 Task: Search one way flight ticket for 1 adult, 5 children, 2 infants in seat and 1 infant on lap in first from Burbank: Hollywood Burbank Airport (was Bob Hope Airport) to Riverton: Central Wyoming Regional Airport (was Riverton Regional) on 5-4-2023. Choice of flights is Singapure airlines. Number of bags: 7 checked bags. Price is upto 55000. Outbound departure time preference is 21:45.
Action: Mouse moved to (284, 252)
Screenshot: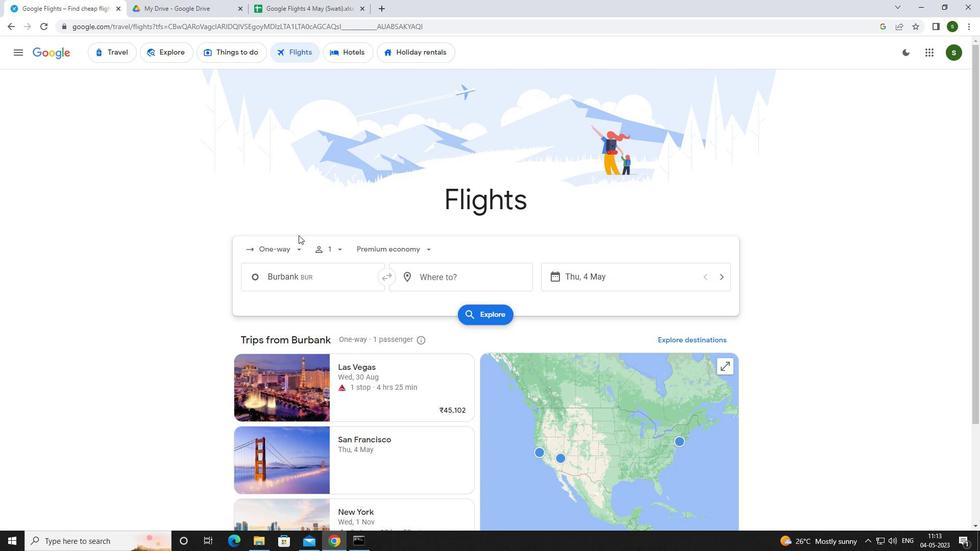 
Action: Mouse pressed left at (284, 252)
Screenshot: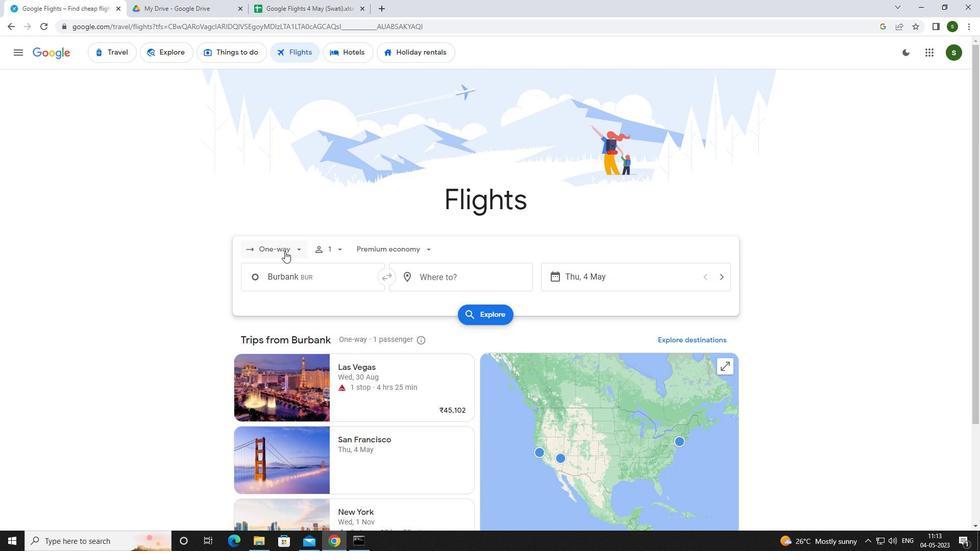 
Action: Mouse moved to (288, 297)
Screenshot: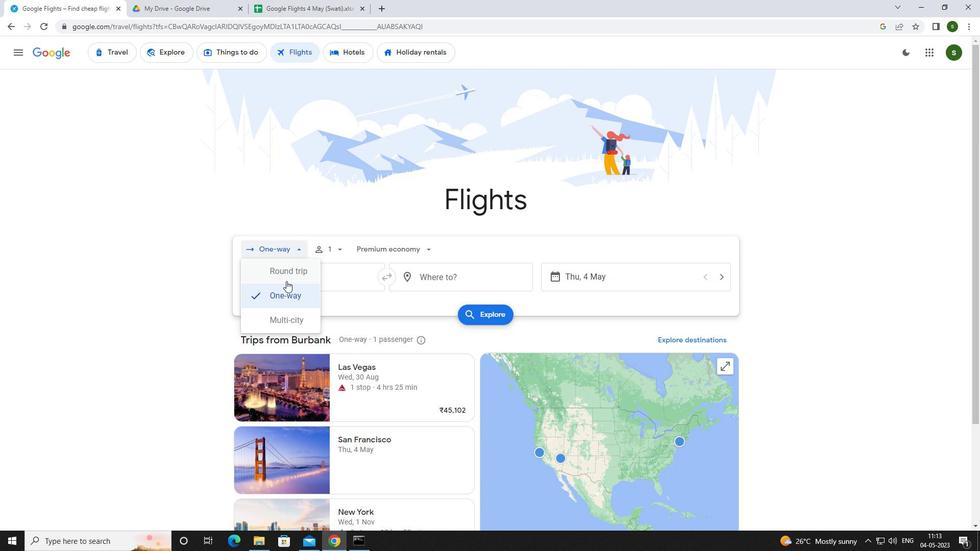 
Action: Mouse pressed left at (288, 297)
Screenshot: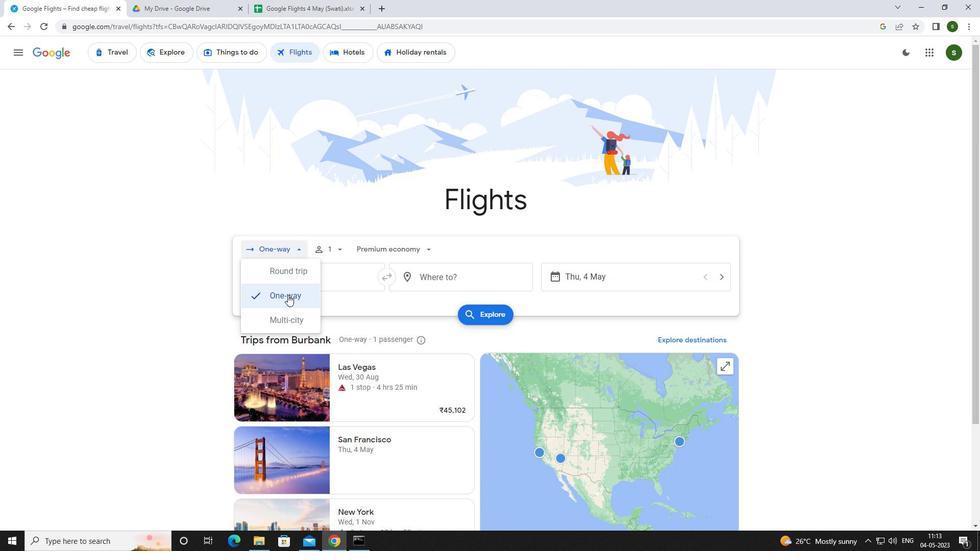 
Action: Mouse moved to (332, 249)
Screenshot: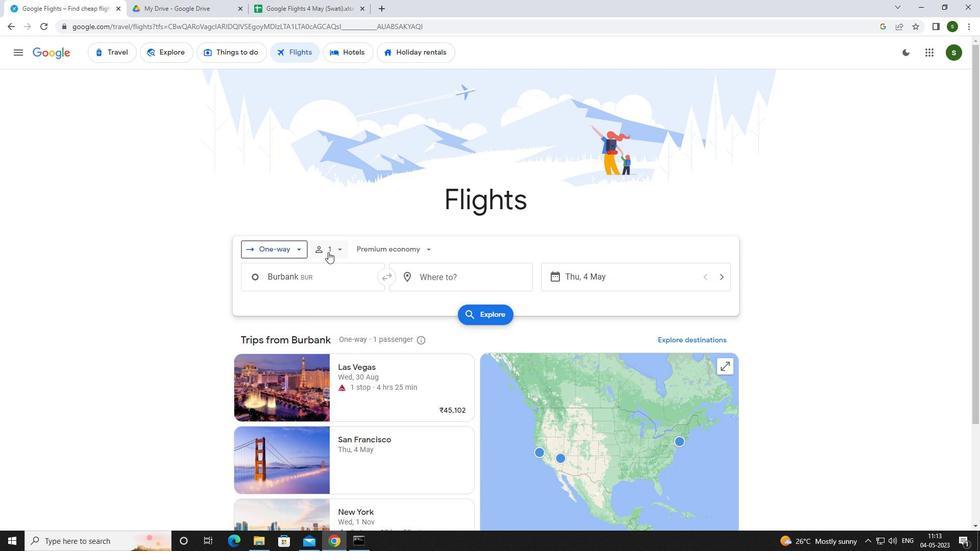 
Action: Mouse pressed left at (332, 249)
Screenshot: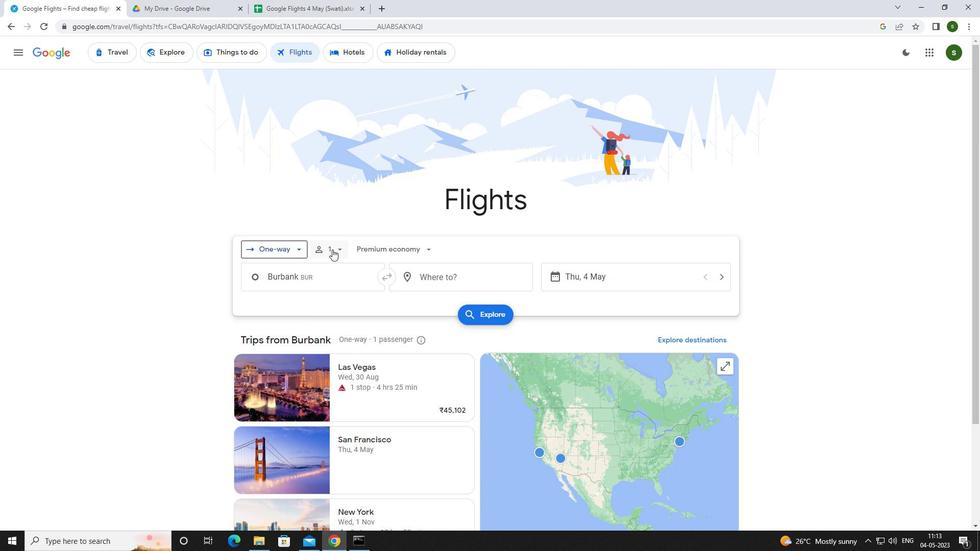 
Action: Mouse moved to (422, 301)
Screenshot: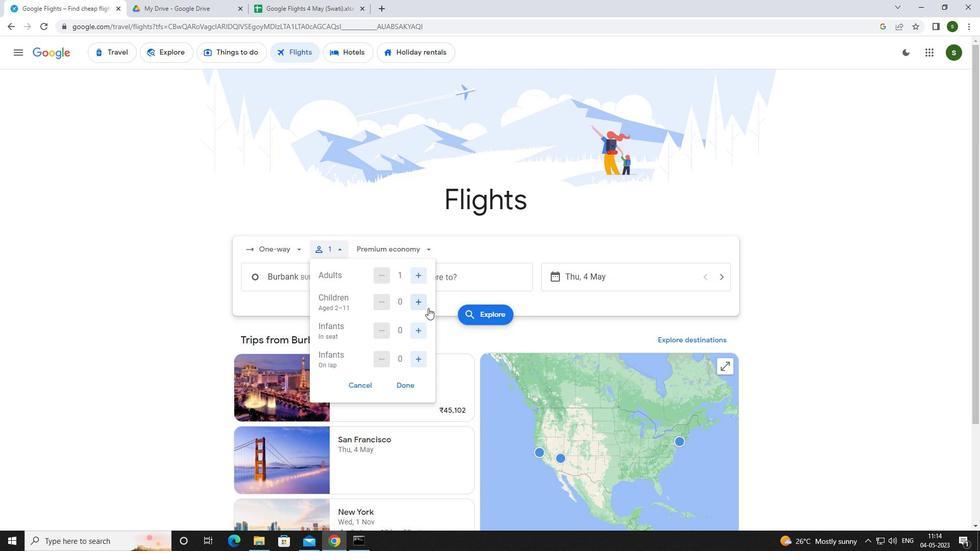 
Action: Mouse pressed left at (422, 301)
Screenshot: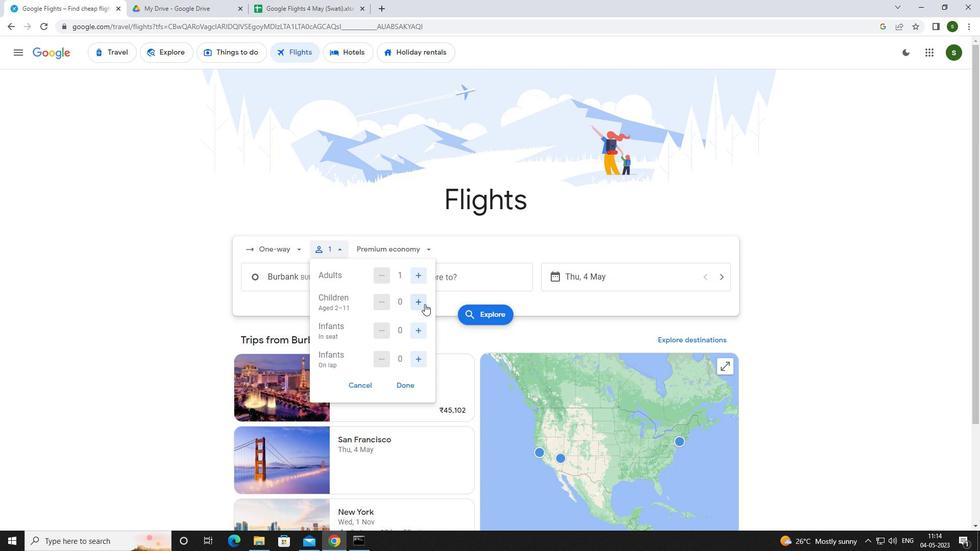 
Action: Mouse pressed left at (422, 301)
Screenshot: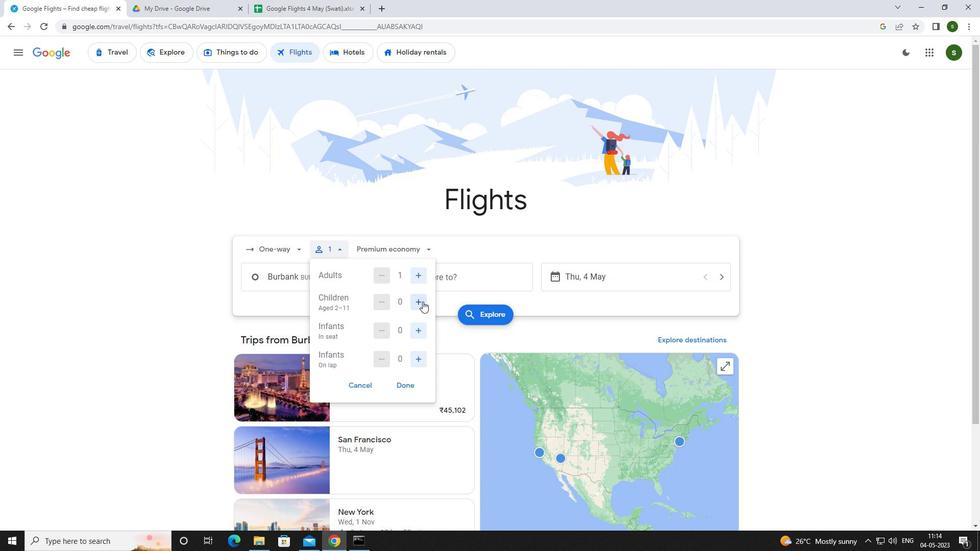 
Action: Mouse pressed left at (422, 301)
Screenshot: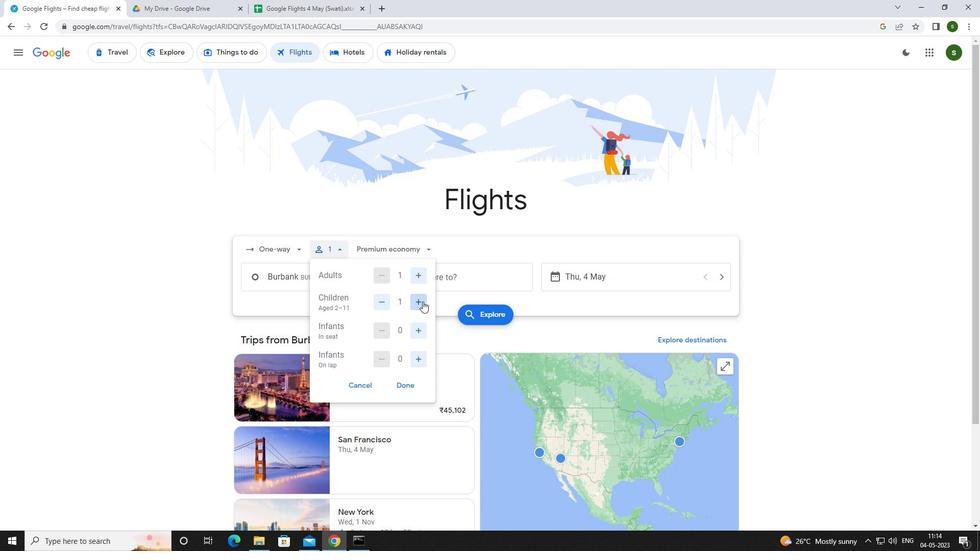 
Action: Mouse pressed left at (422, 301)
Screenshot: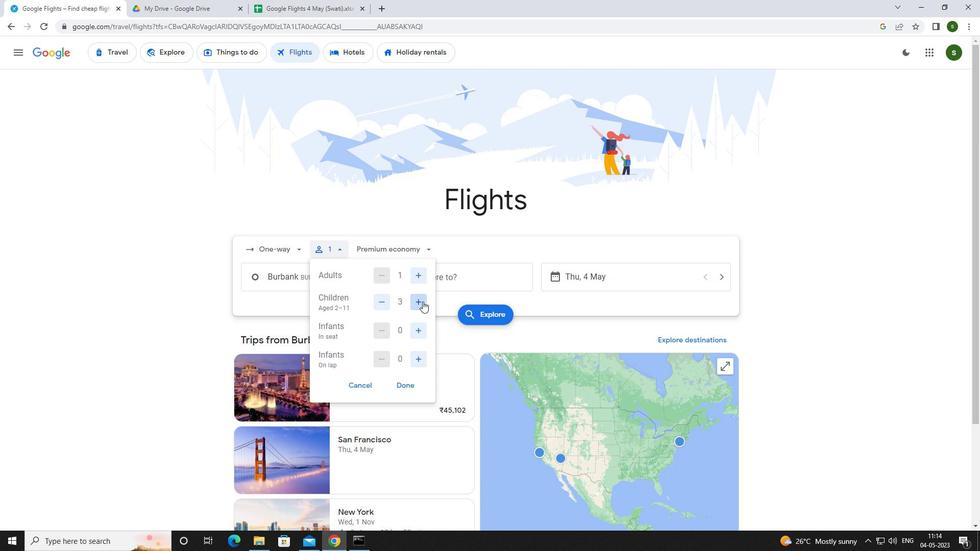
Action: Mouse pressed left at (422, 301)
Screenshot: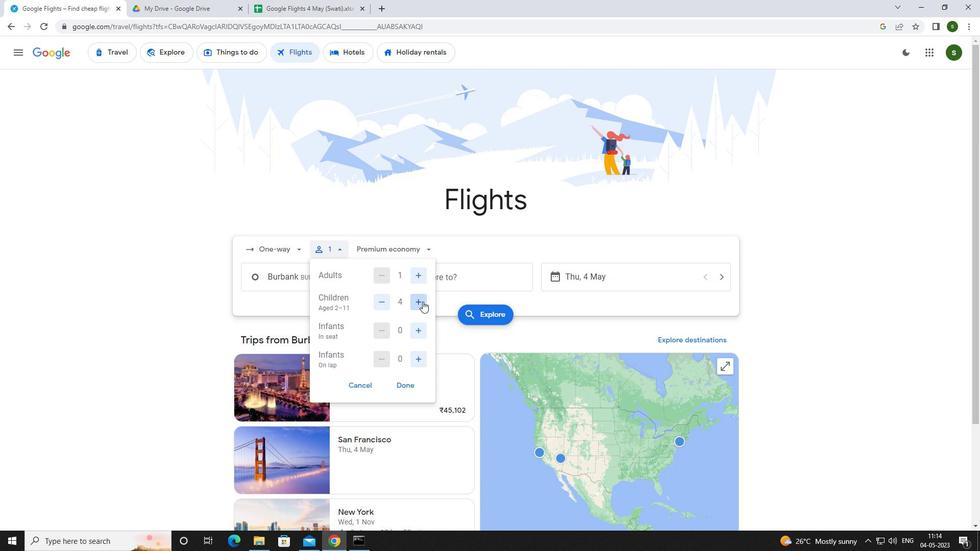 
Action: Mouse moved to (417, 328)
Screenshot: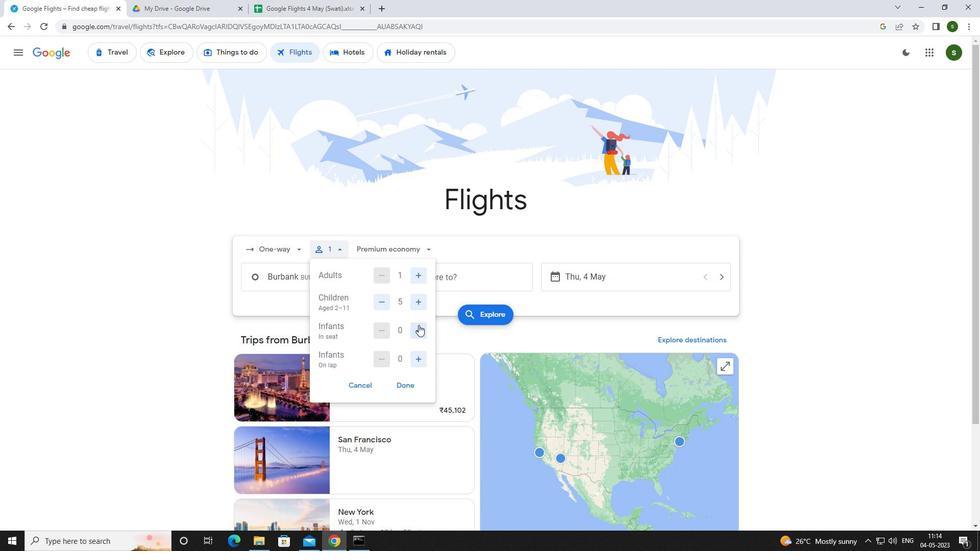 
Action: Mouse pressed left at (417, 328)
Screenshot: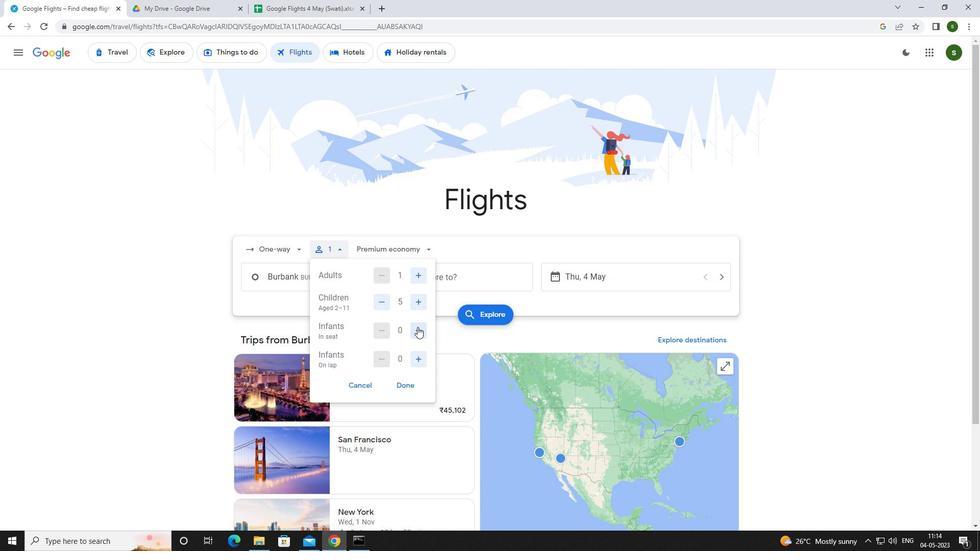
Action: Mouse moved to (418, 363)
Screenshot: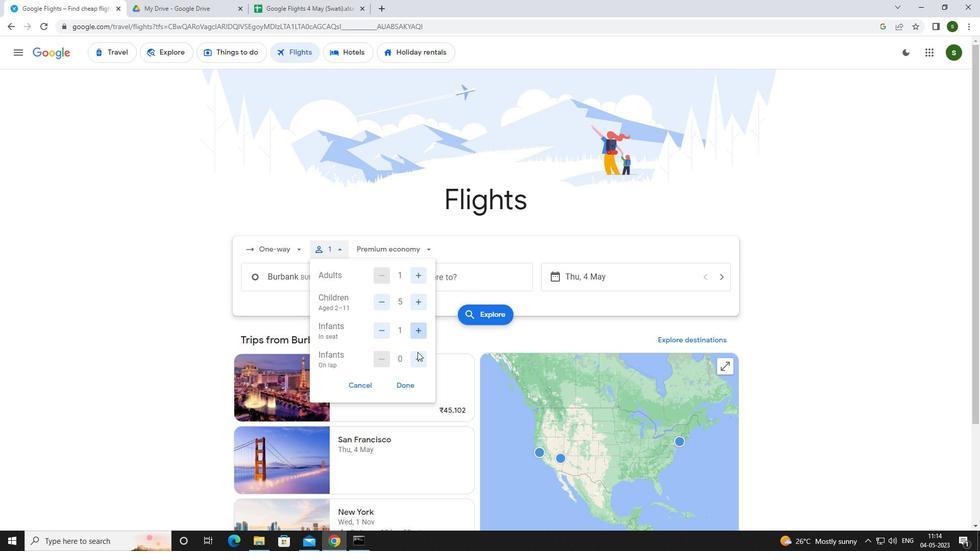 
Action: Mouse pressed left at (418, 363)
Screenshot: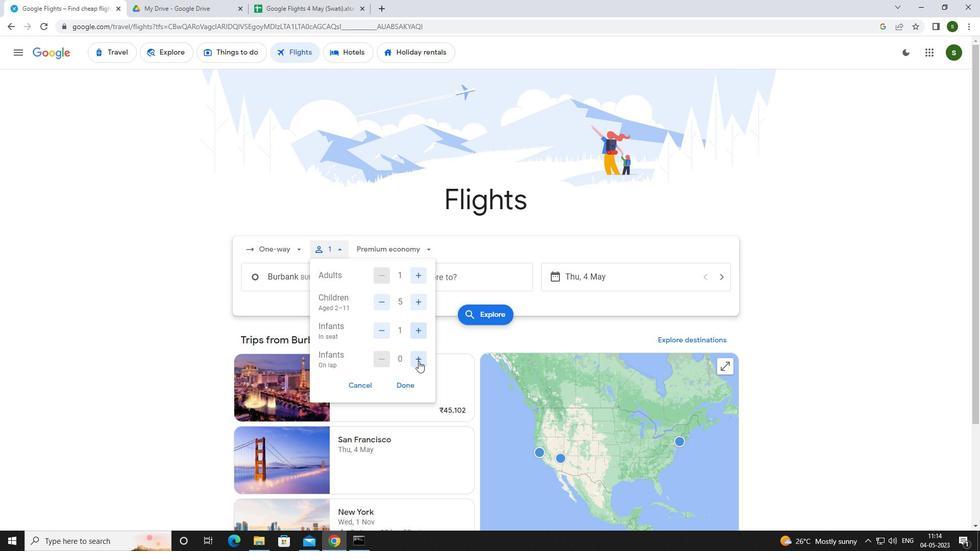 
Action: Mouse moved to (416, 251)
Screenshot: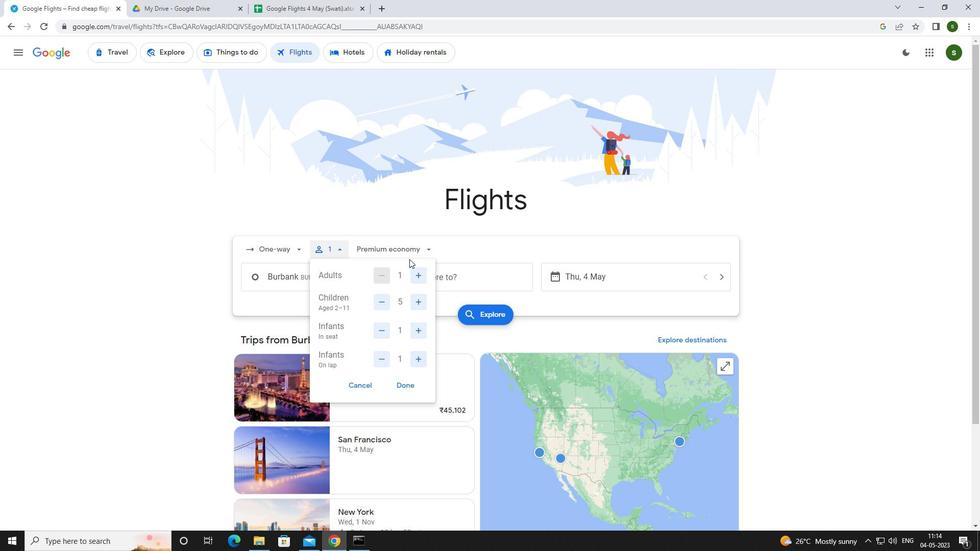 
Action: Mouse pressed left at (416, 251)
Screenshot: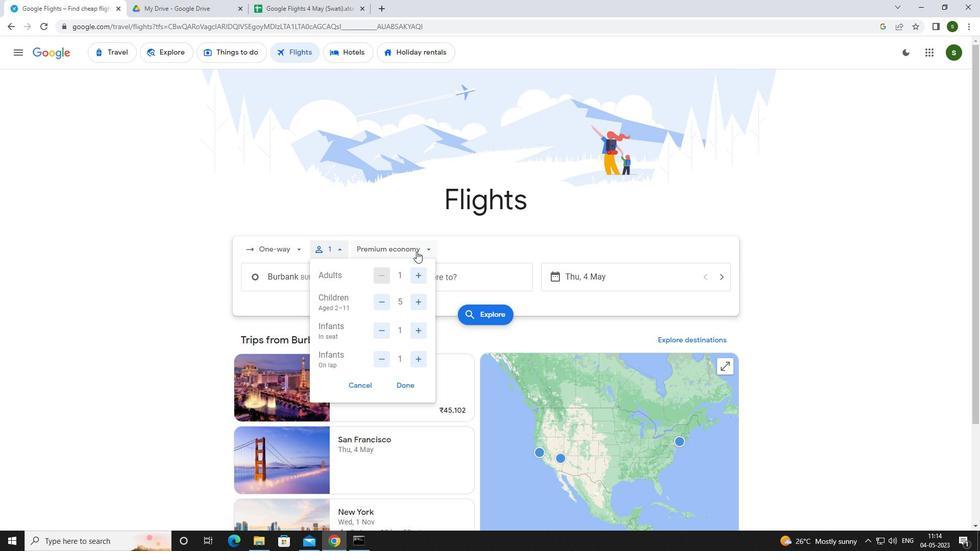 
Action: Mouse moved to (390, 347)
Screenshot: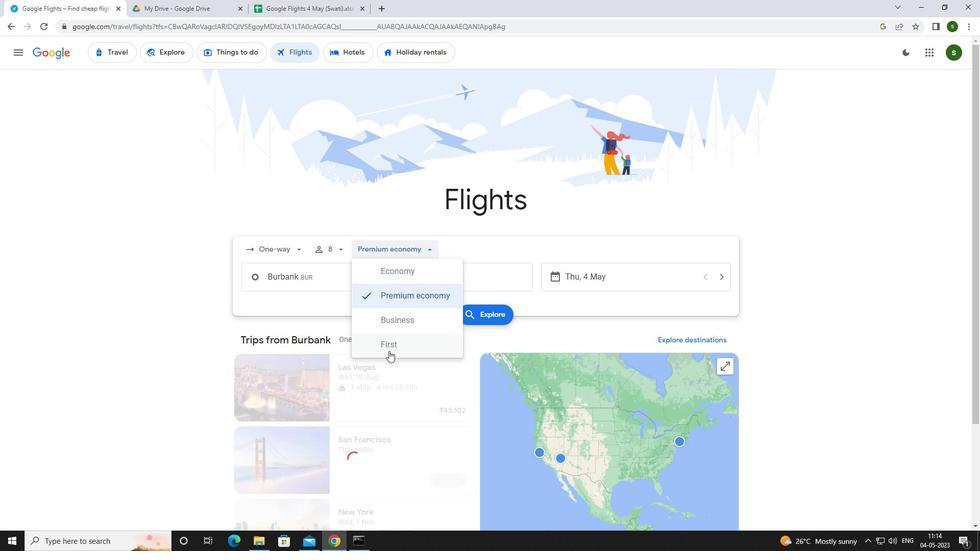 
Action: Mouse pressed left at (390, 347)
Screenshot: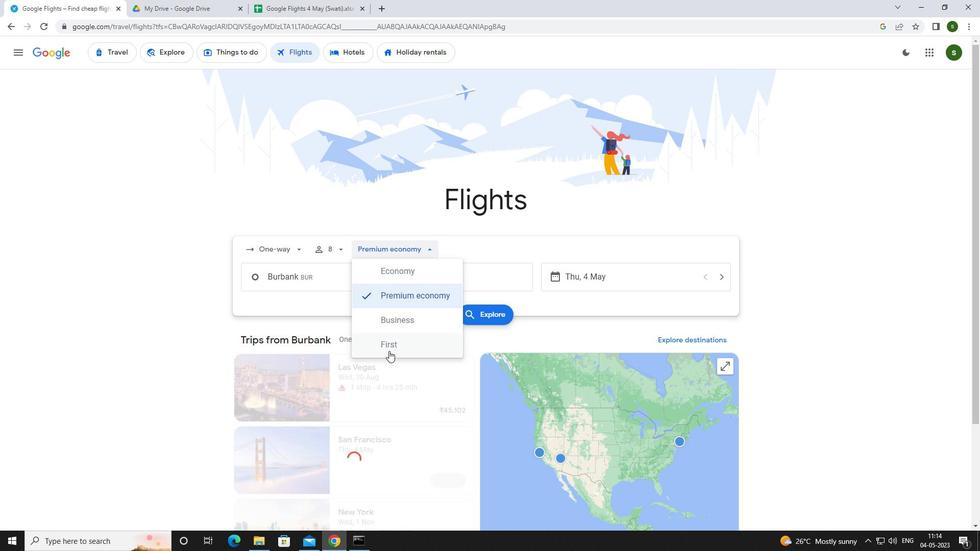 
Action: Mouse moved to (327, 281)
Screenshot: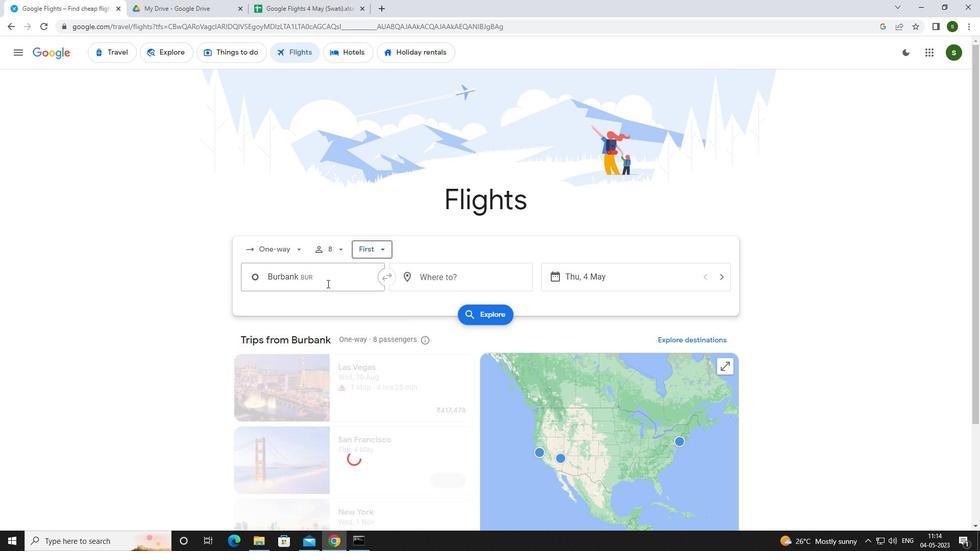 
Action: Mouse pressed left at (327, 281)
Screenshot: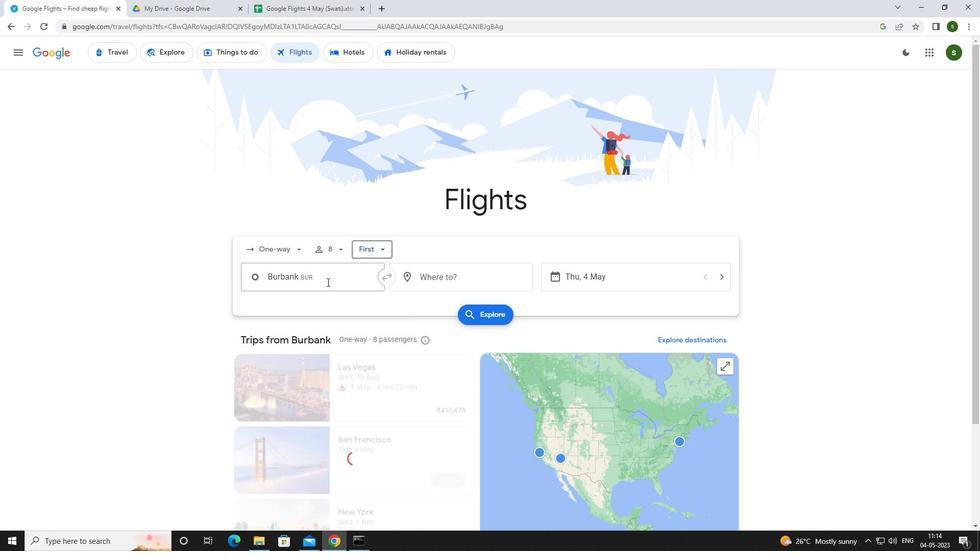 
Action: Mouse moved to (330, 279)
Screenshot: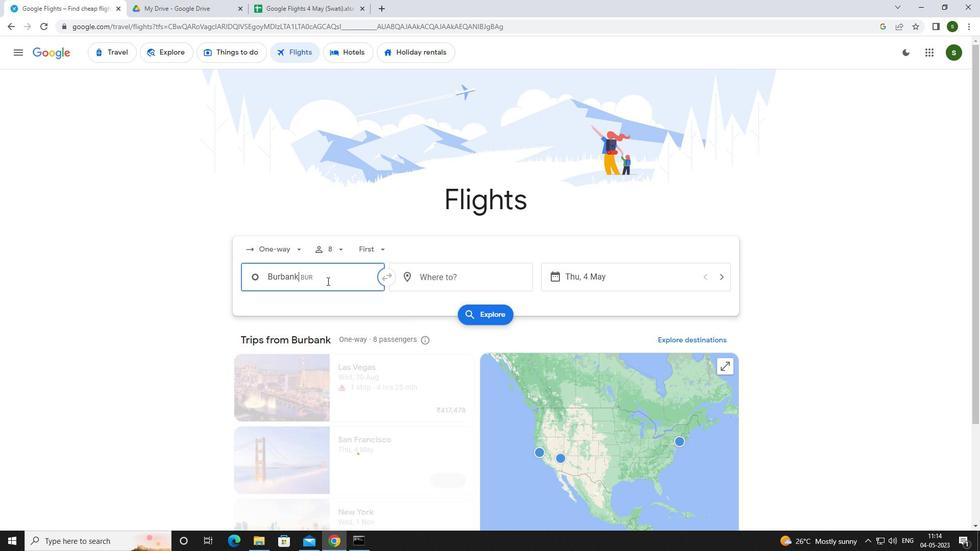
Action: Key pressed <Key.caps_lock>b<Key.caps_lock>urbak
Screenshot: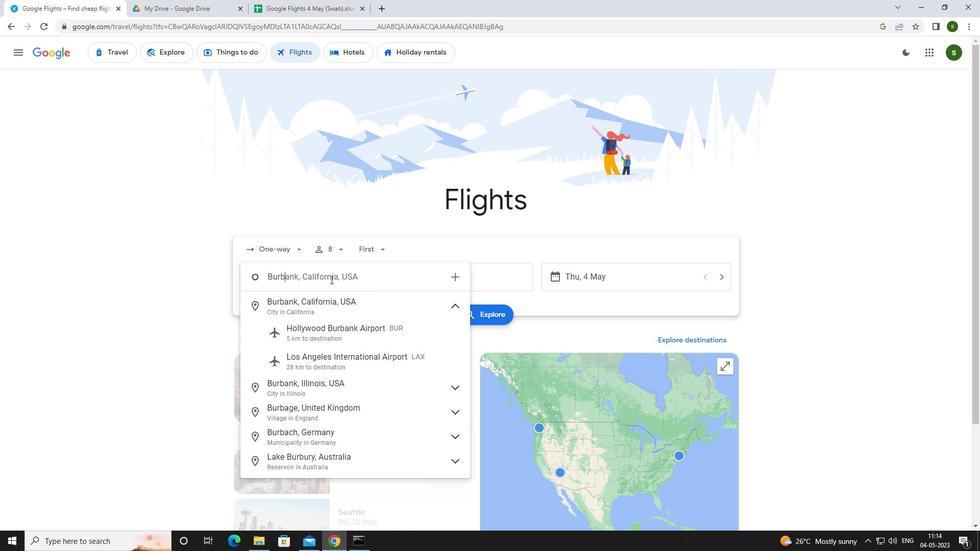 
Action: Mouse moved to (335, 324)
Screenshot: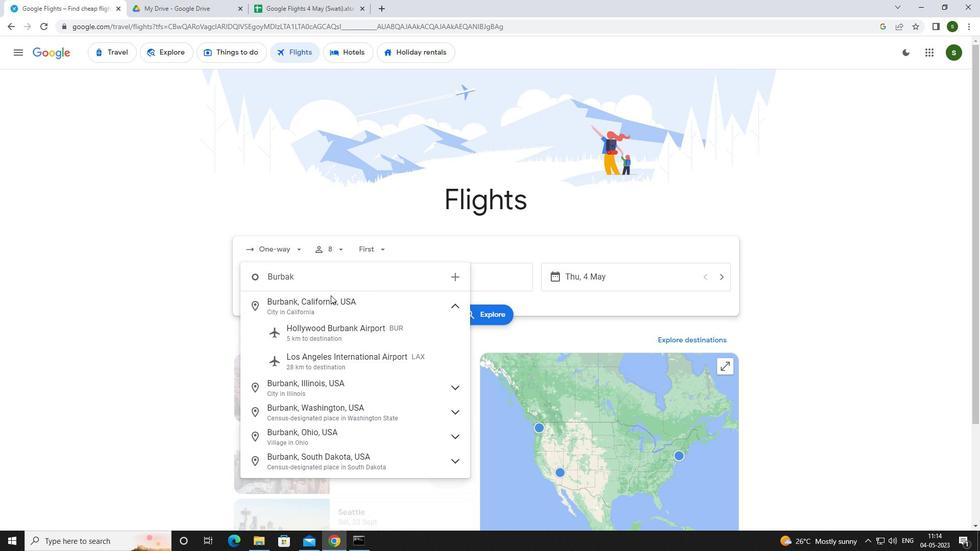 
Action: Mouse pressed left at (335, 324)
Screenshot: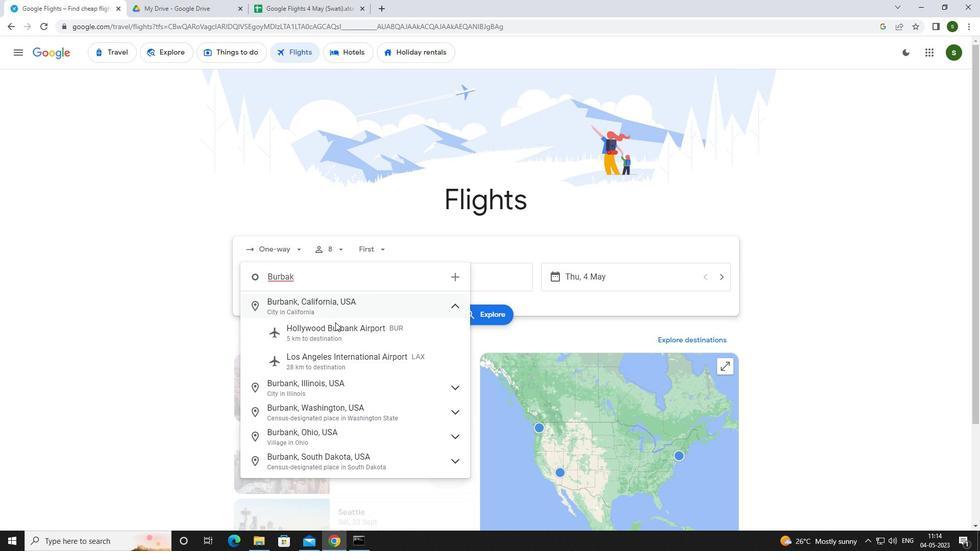 
Action: Mouse moved to (491, 280)
Screenshot: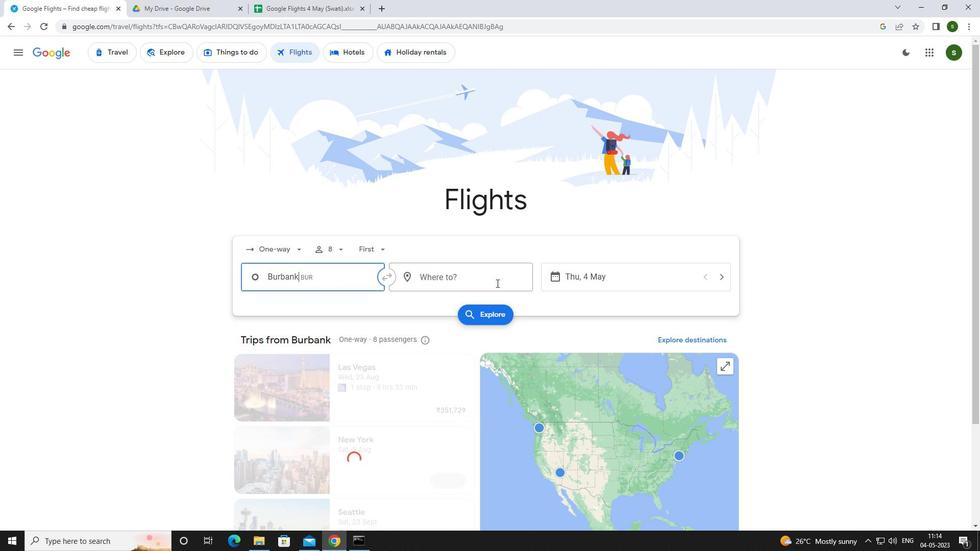 
Action: Mouse pressed left at (491, 280)
Screenshot: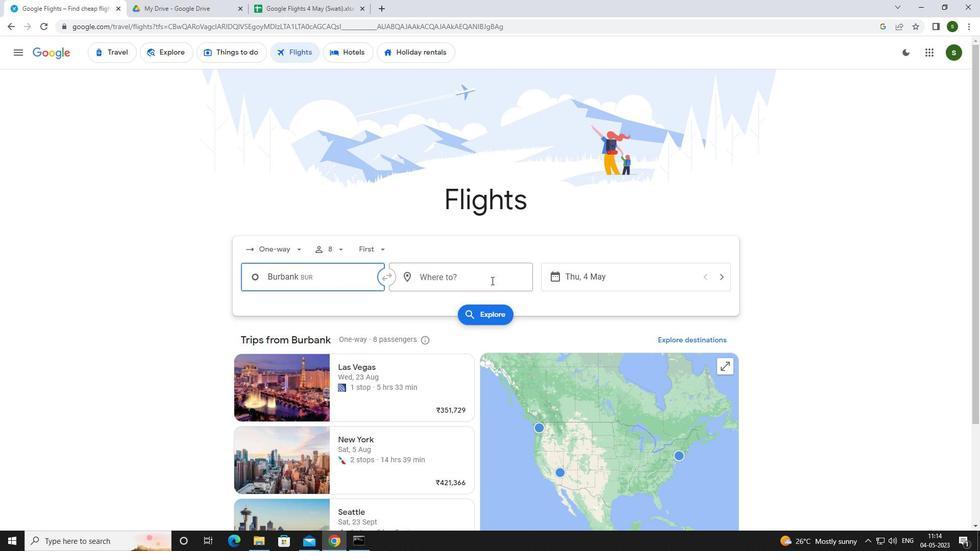 
Action: Key pressed <Key.caps_lock>r<Key.caps_lock>iv
Screenshot: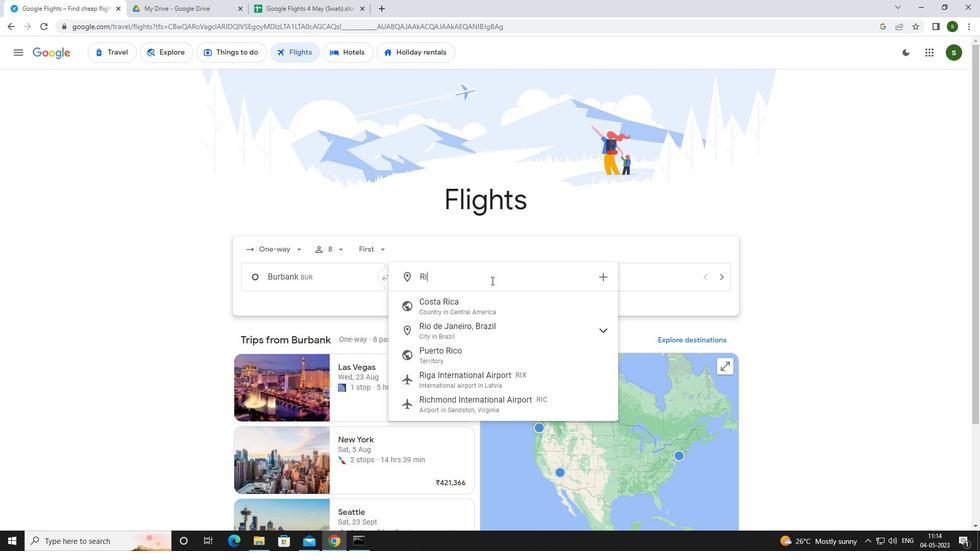 
Action: Mouse moved to (491, 280)
Screenshot: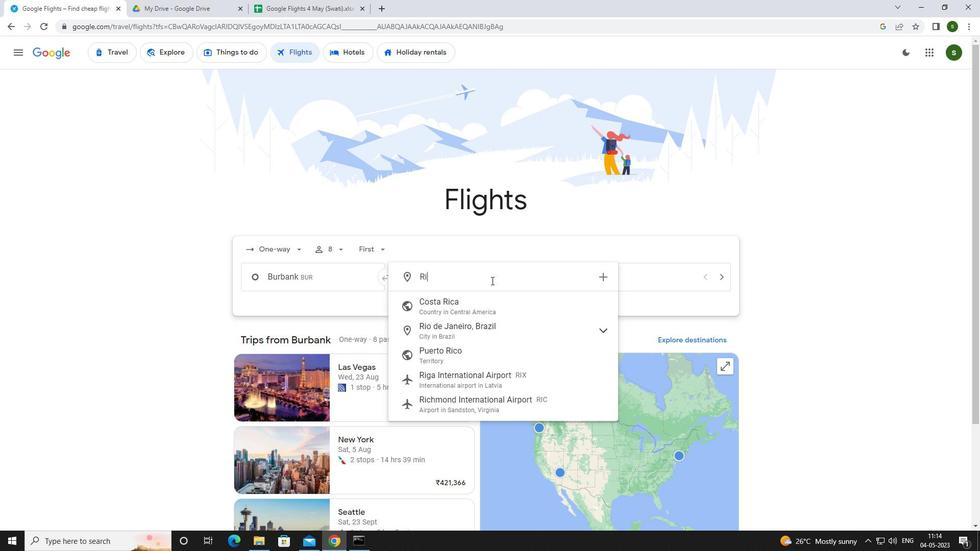 
Action: Key pressed erton
Screenshot: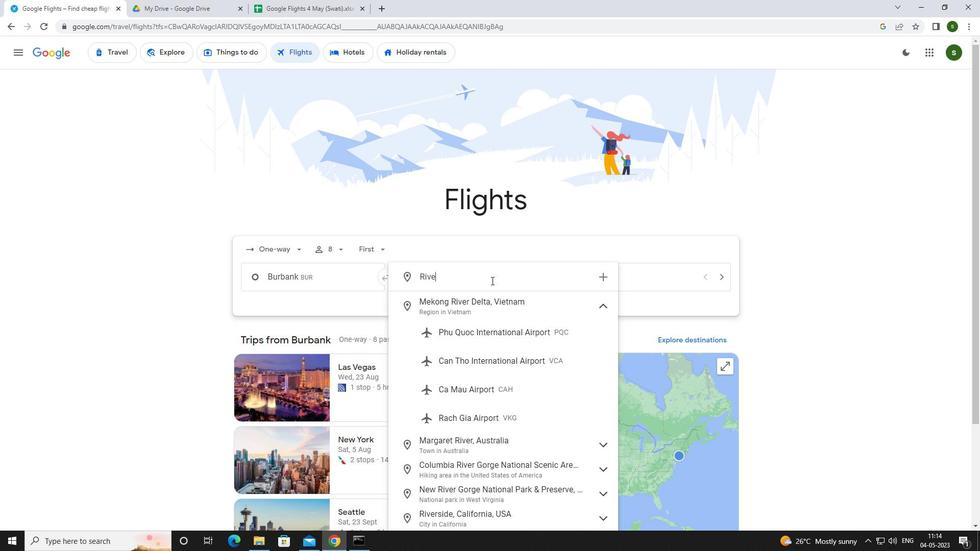 
Action: Mouse moved to (484, 332)
Screenshot: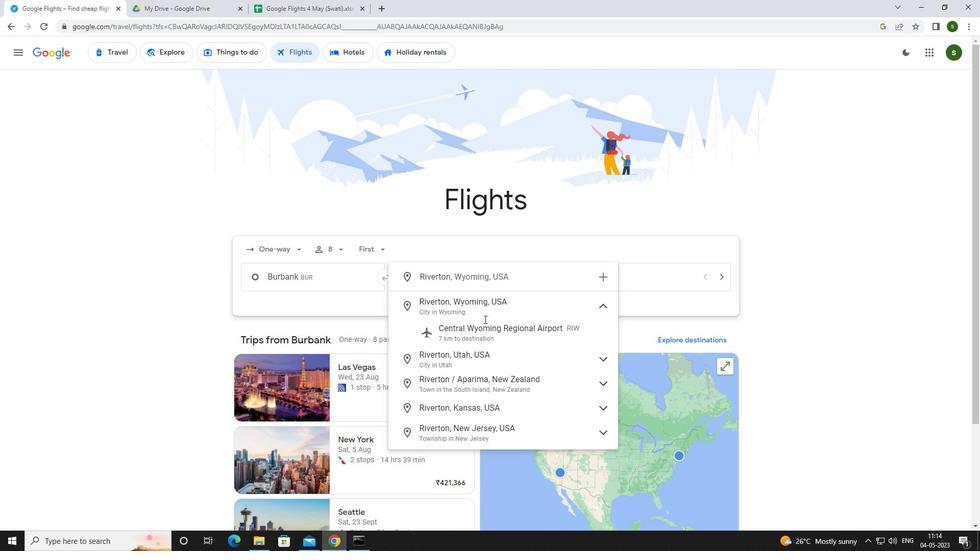 
Action: Mouse pressed left at (484, 332)
Screenshot: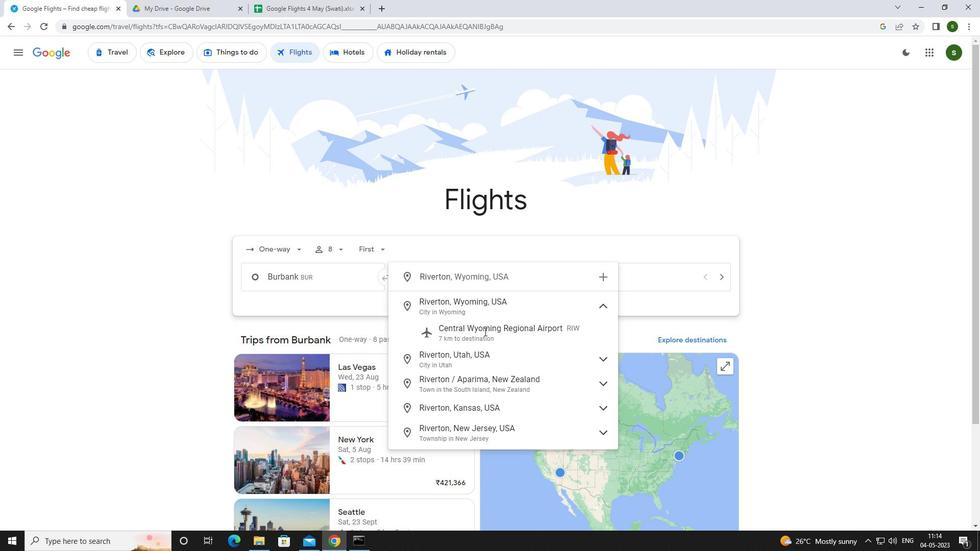 
Action: Mouse moved to (615, 287)
Screenshot: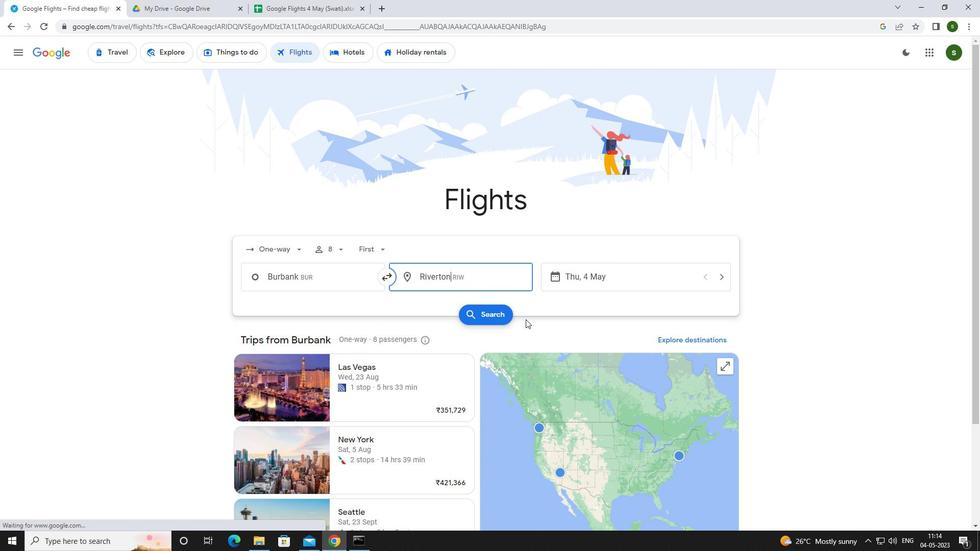 
Action: Mouse pressed left at (615, 287)
Screenshot: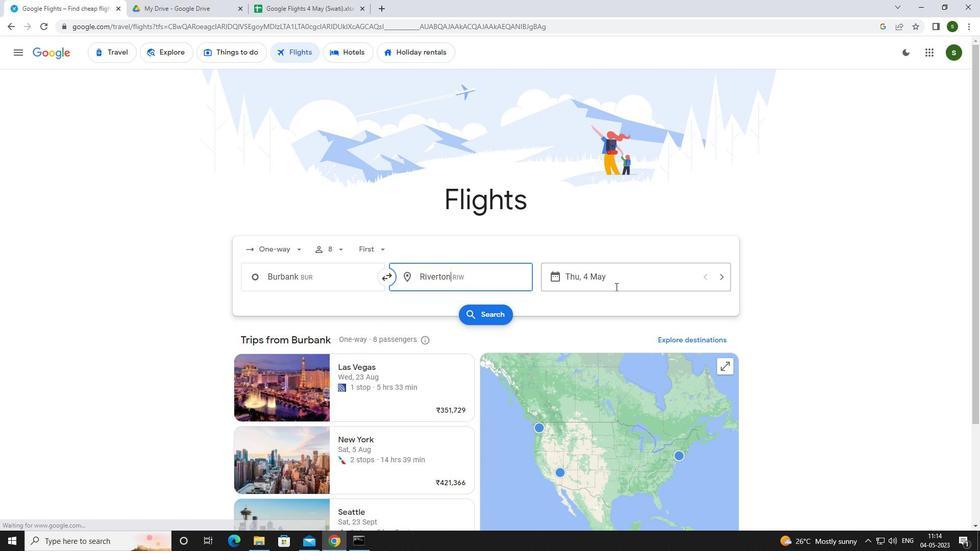 
Action: Mouse moved to (458, 345)
Screenshot: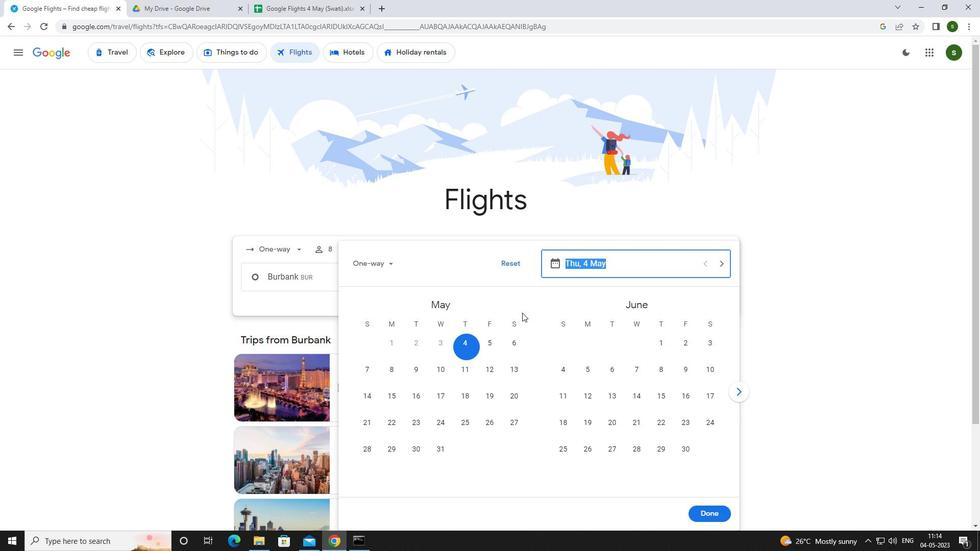 
Action: Mouse pressed left at (458, 345)
Screenshot: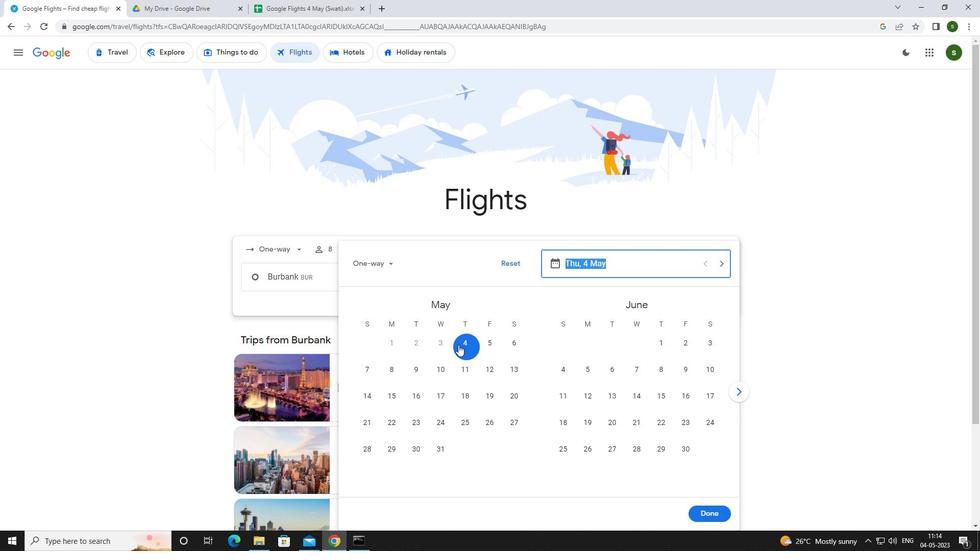 
Action: Mouse moved to (700, 510)
Screenshot: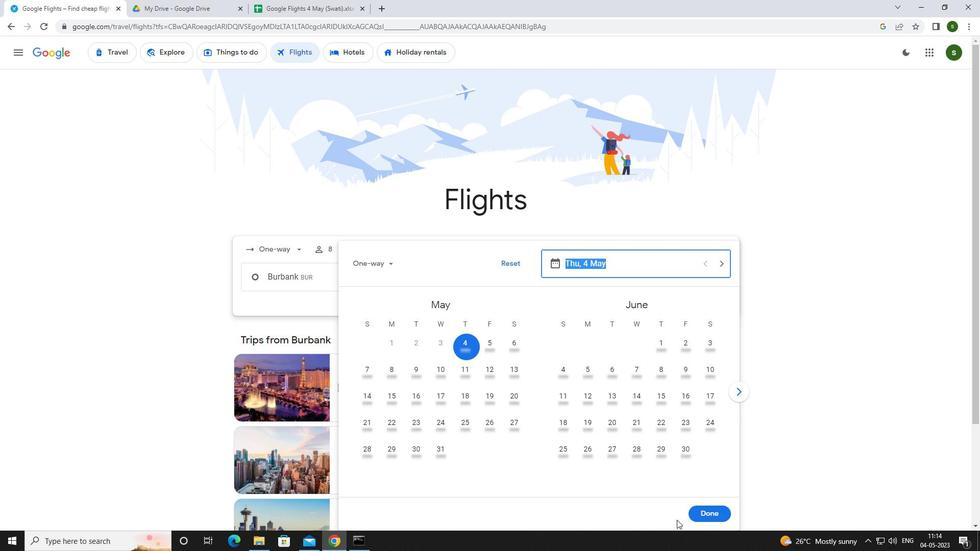 
Action: Mouse pressed left at (700, 510)
Screenshot: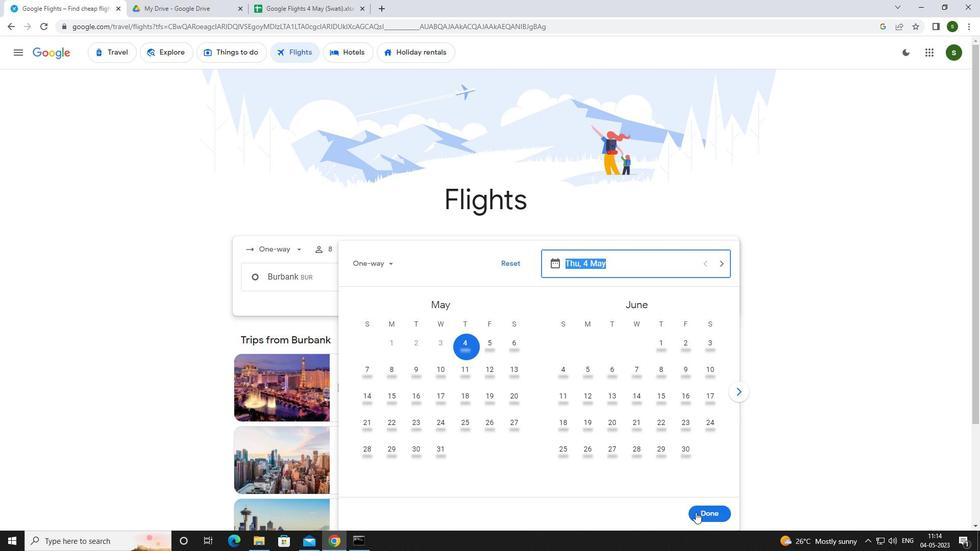 
Action: Mouse moved to (485, 315)
Screenshot: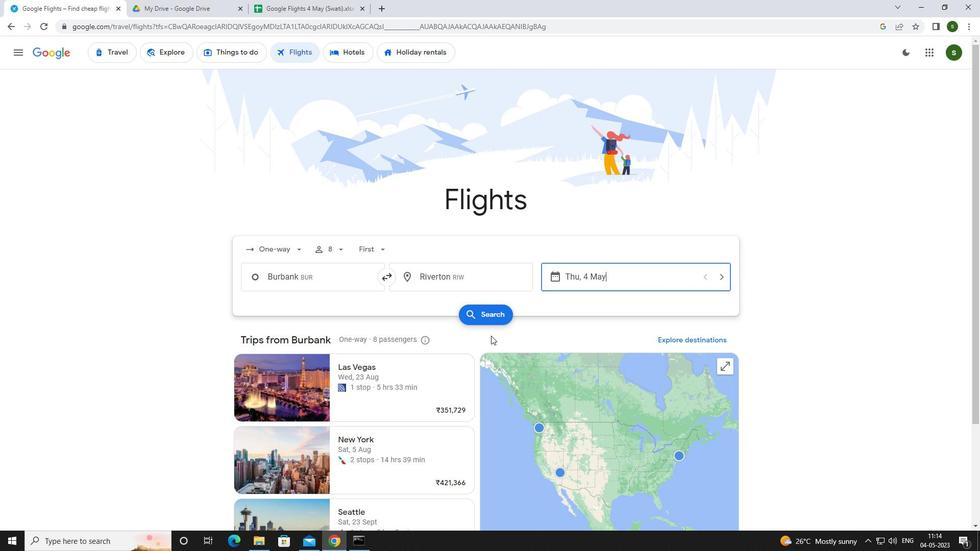 
Action: Mouse pressed left at (485, 315)
Screenshot: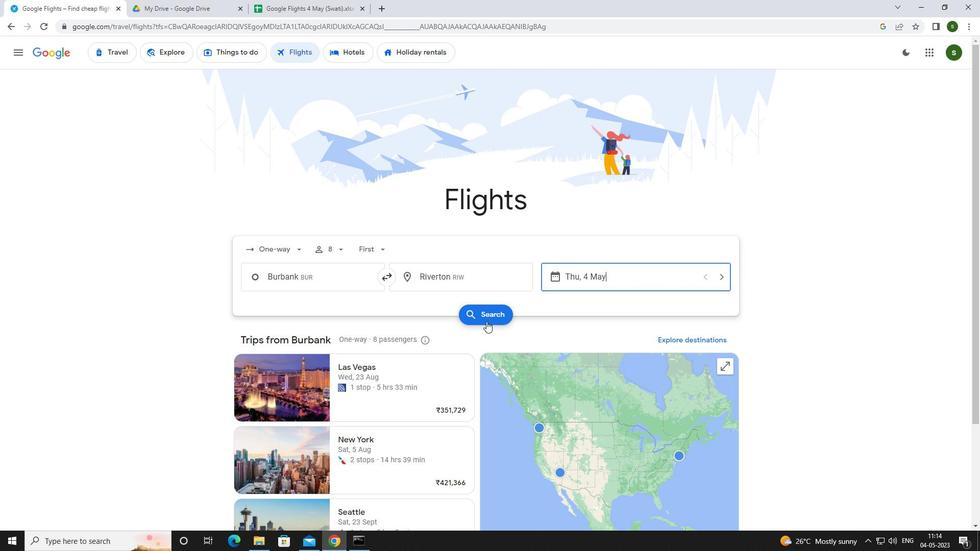 
Action: Mouse moved to (241, 152)
Screenshot: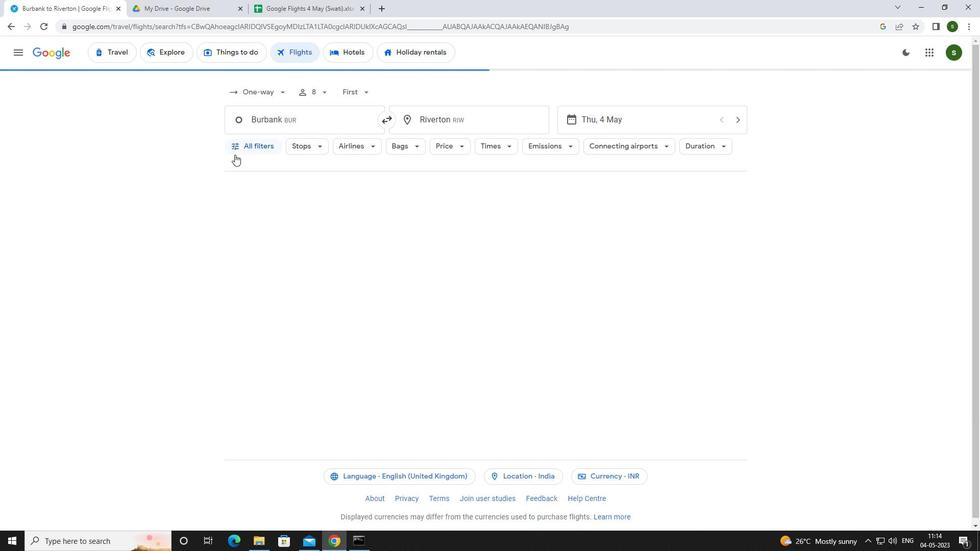 
Action: Mouse pressed left at (241, 152)
Screenshot: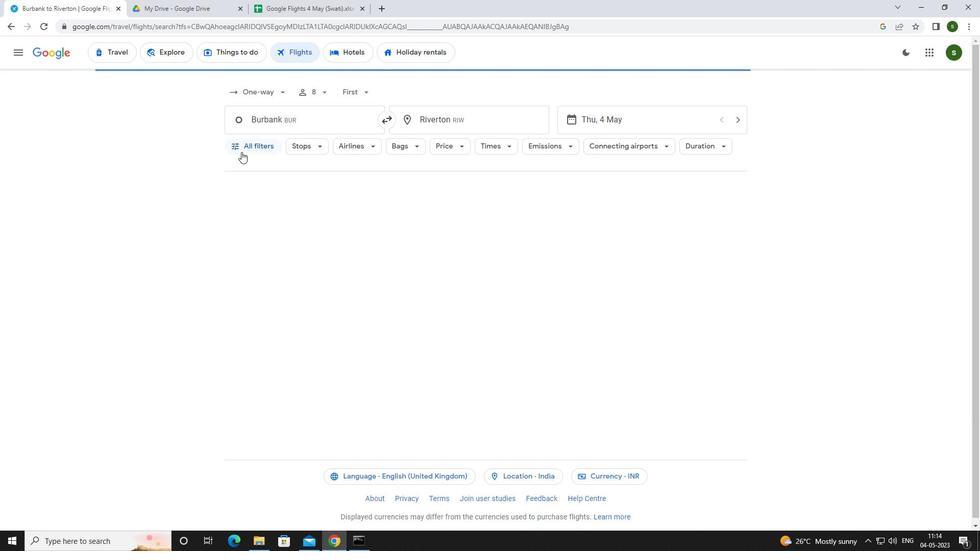 
Action: Mouse moved to (381, 367)
Screenshot: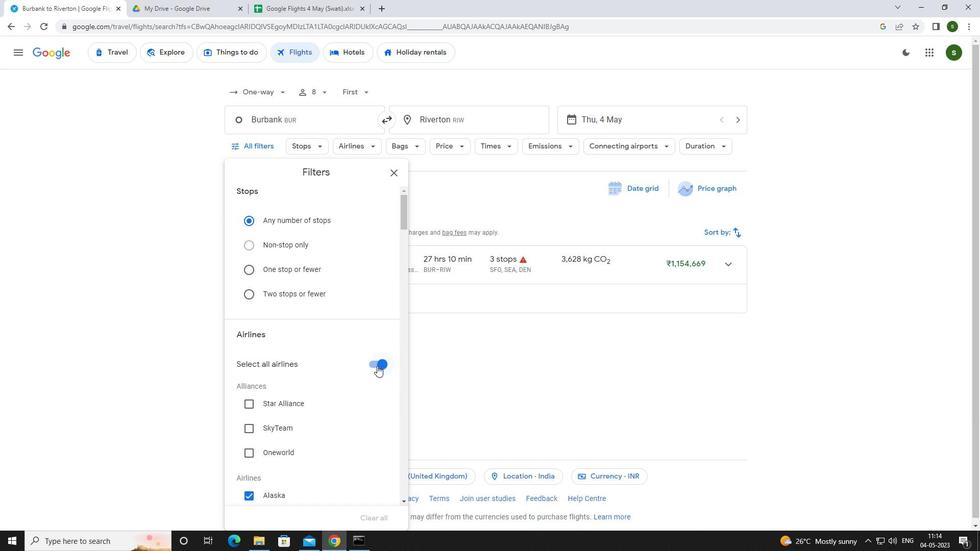 
Action: Mouse pressed left at (381, 367)
Screenshot: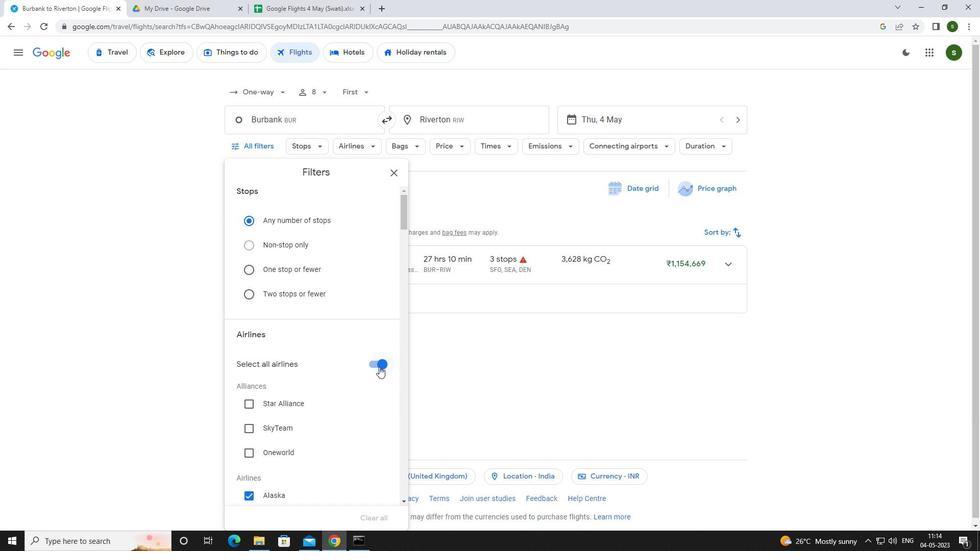 
Action: Mouse moved to (337, 326)
Screenshot: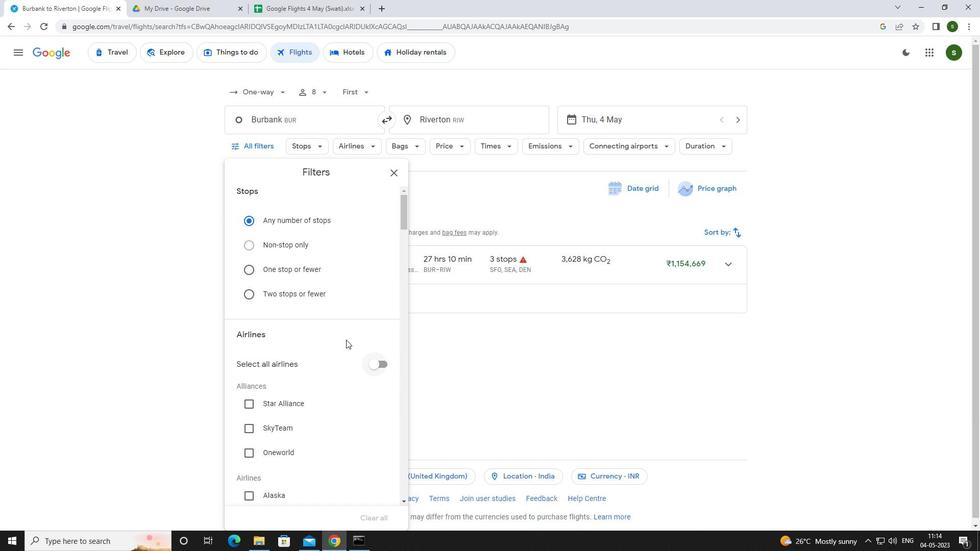 
Action: Mouse scrolled (337, 325) with delta (0, 0)
Screenshot: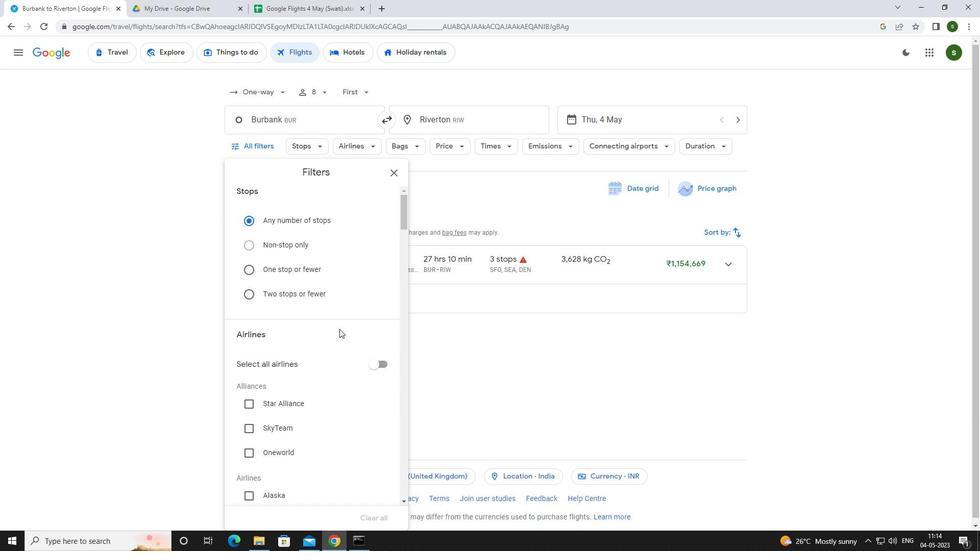 
Action: Mouse scrolled (337, 325) with delta (0, 0)
Screenshot: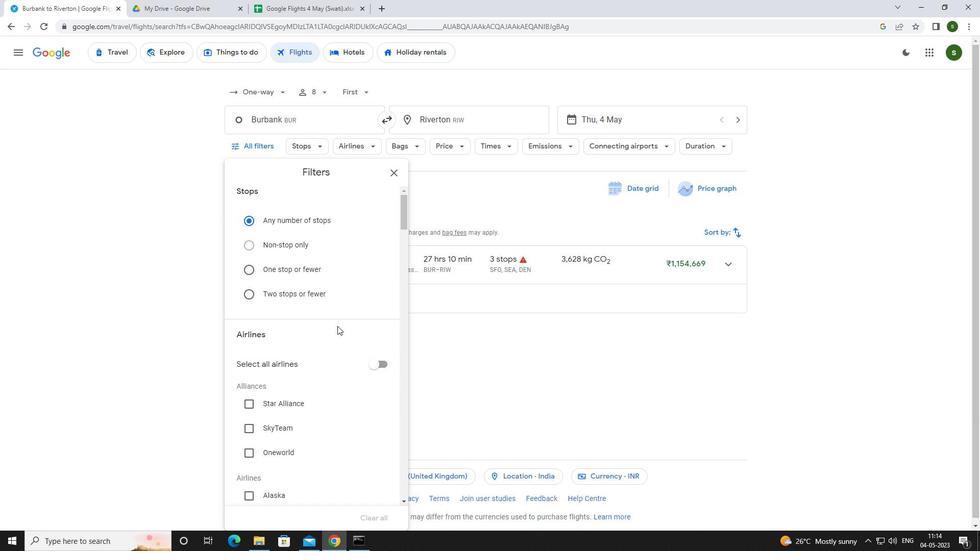 
Action: Mouse scrolled (337, 325) with delta (0, 0)
Screenshot: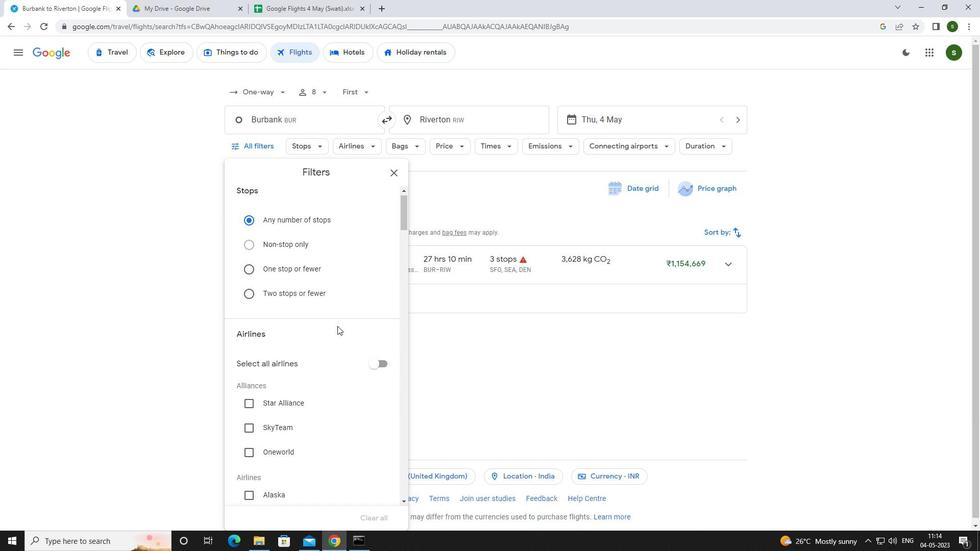 
Action: Mouse scrolled (337, 325) with delta (0, 0)
Screenshot: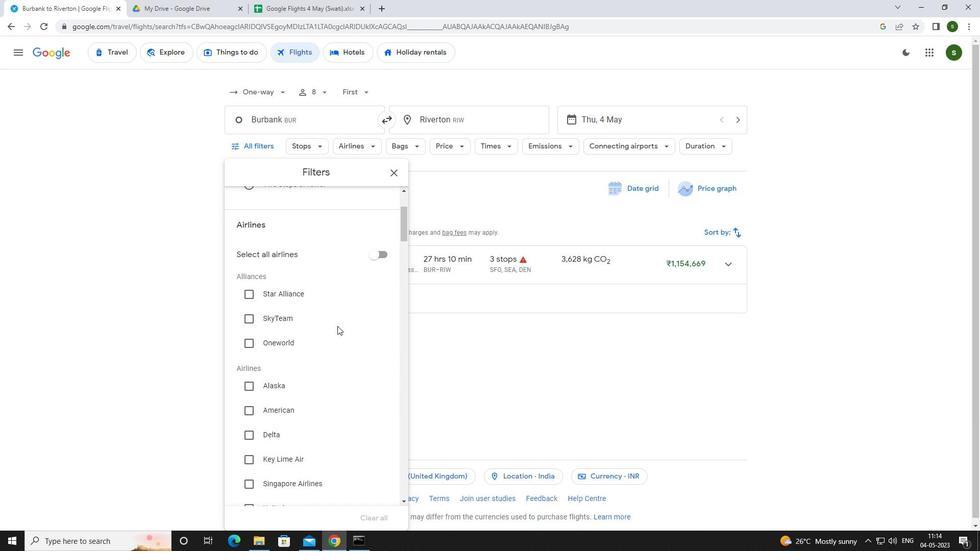 
Action: Mouse scrolled (337, 325) with delta (0, 0)
Screenshot: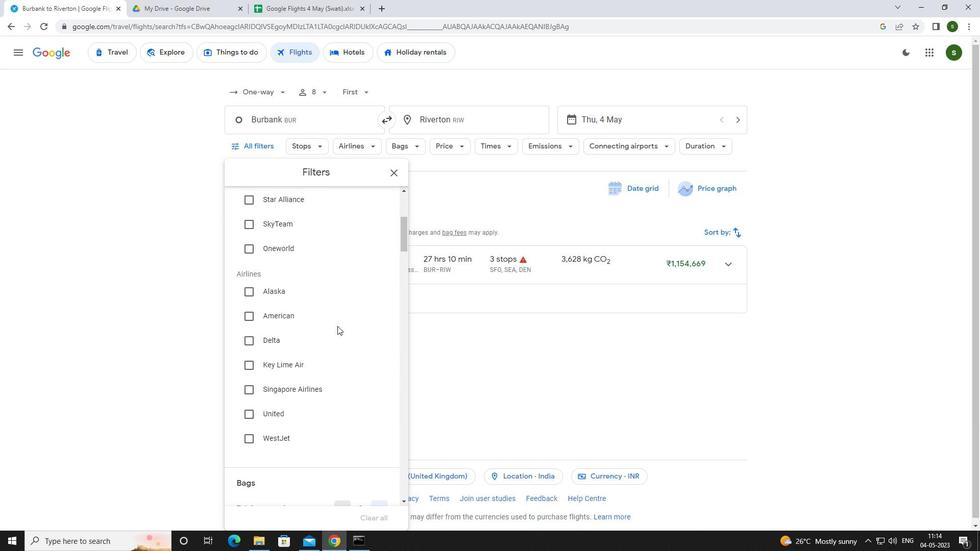 
Action: Mouse moved to (293, 343)
Screenshot: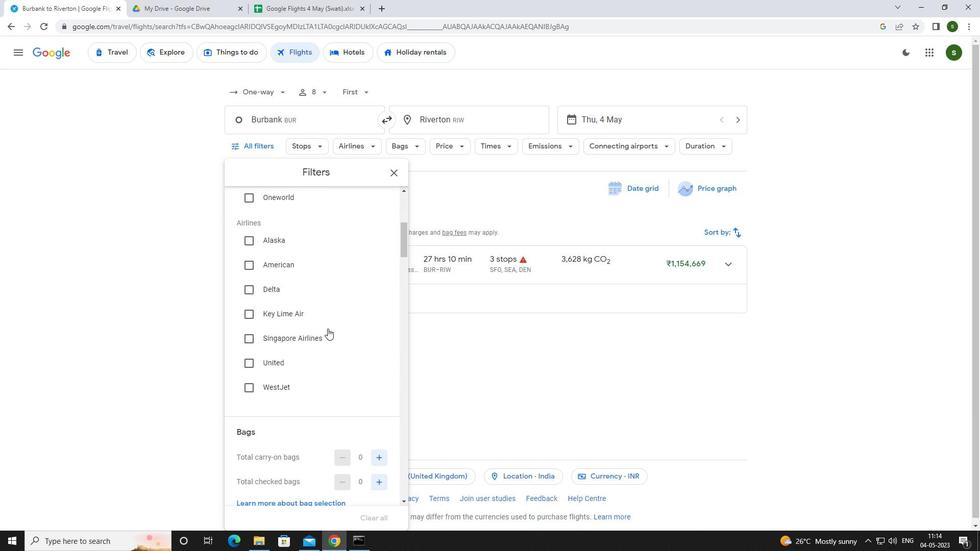 
Action: Mouse pressed left at (293, 343)
Screenshot: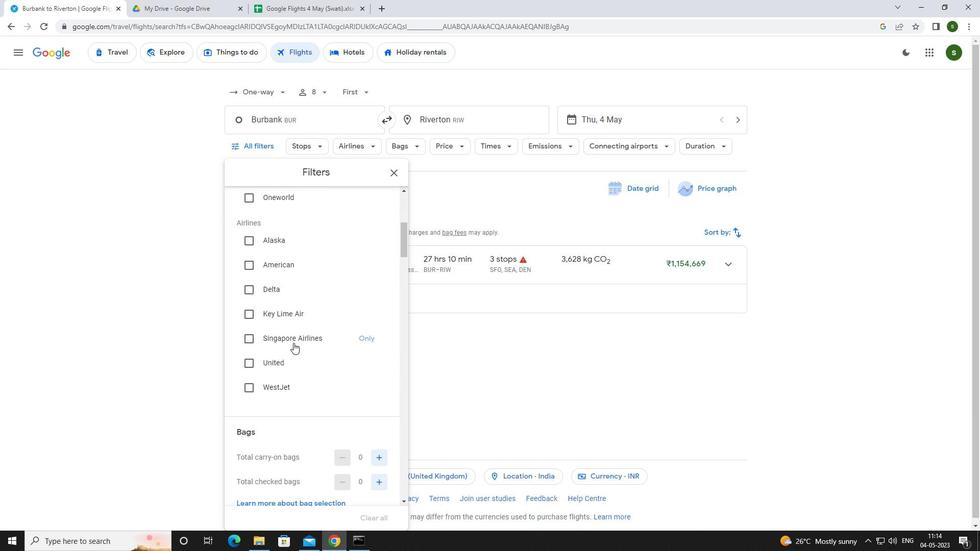 
Action: Mouse scrolled (293, 342) with delta (0, 0)
Screenshot: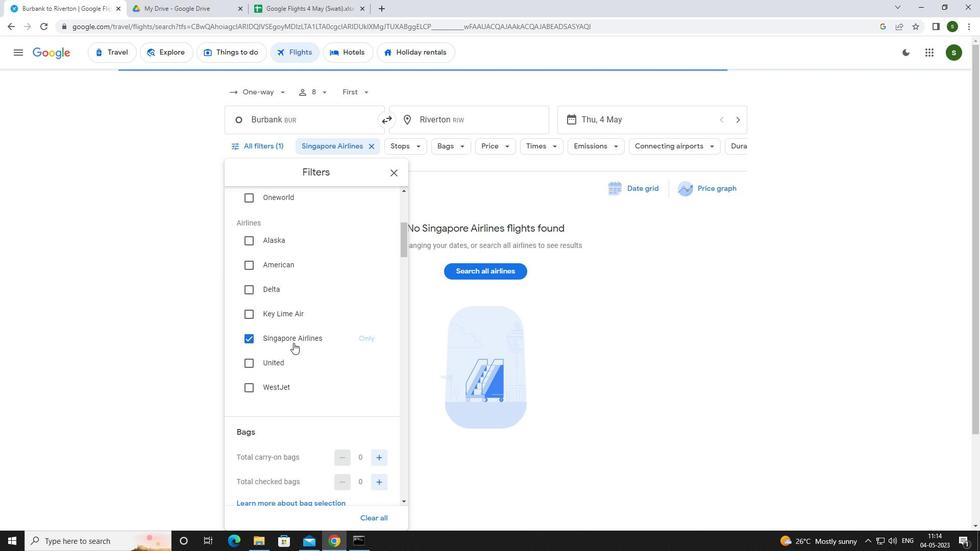 
Action: Mouse scrolled (293, 342) with delta (0, 0)
Screenshot: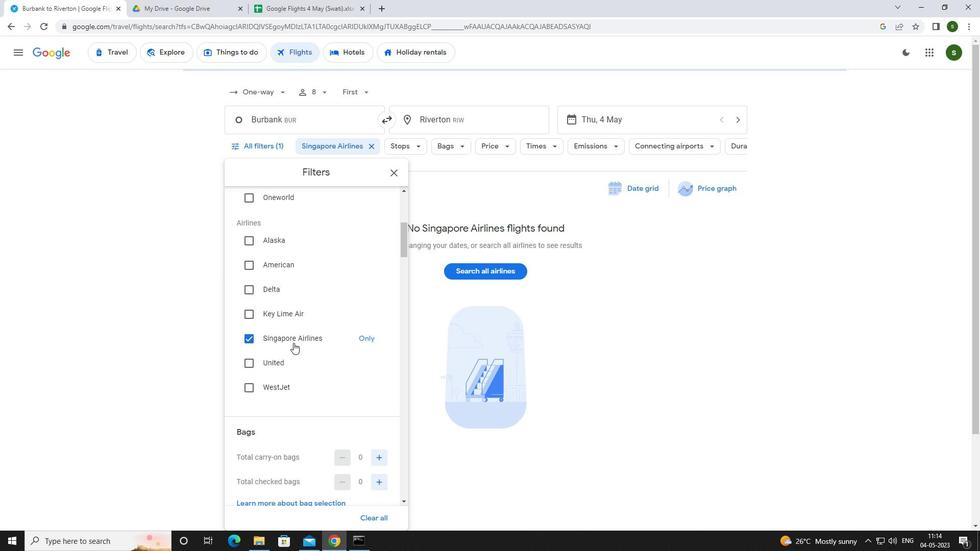 
Action: Mouse moved to (377, 380)
Screenshot: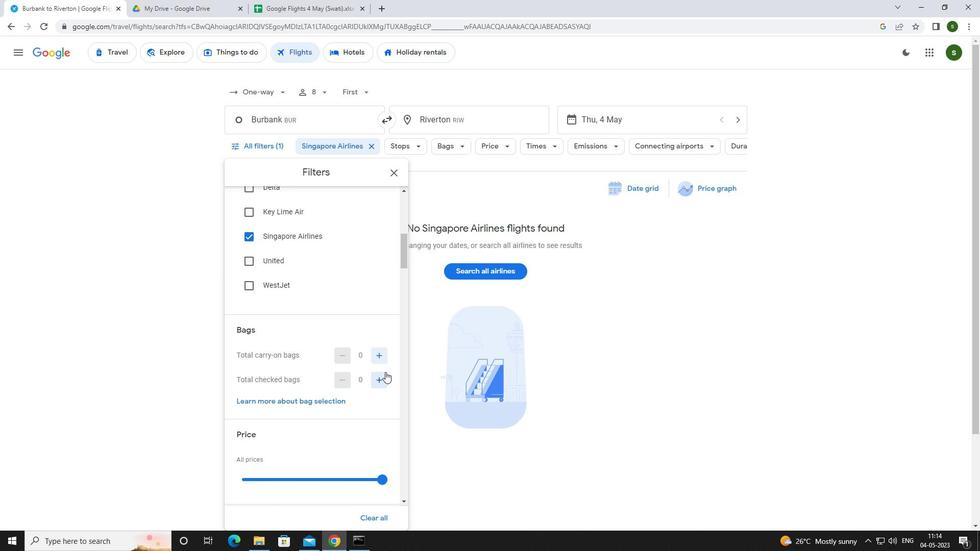 
Action: Mouse pressed left at (377, 380)
Screenshot: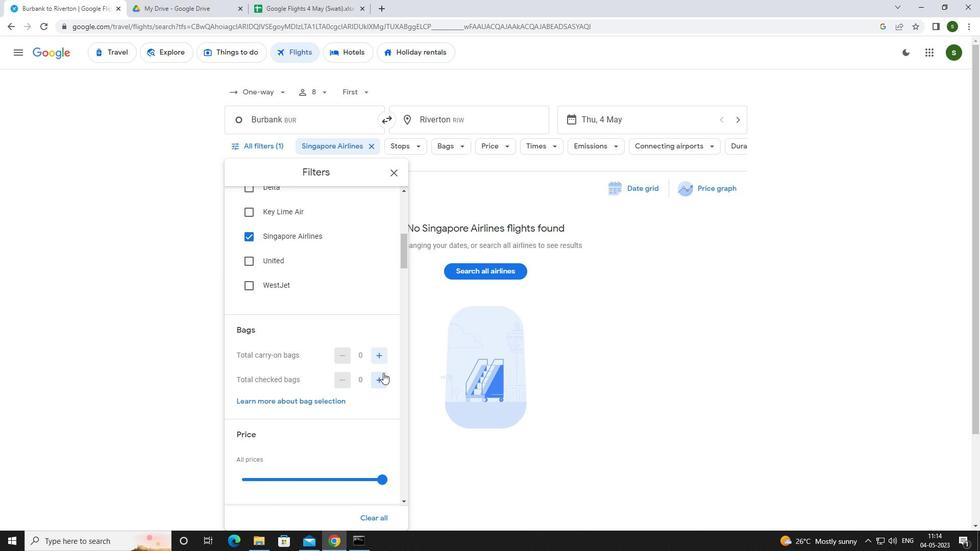 
Action: Mouse pressed left at (377, 380)
Screenshot: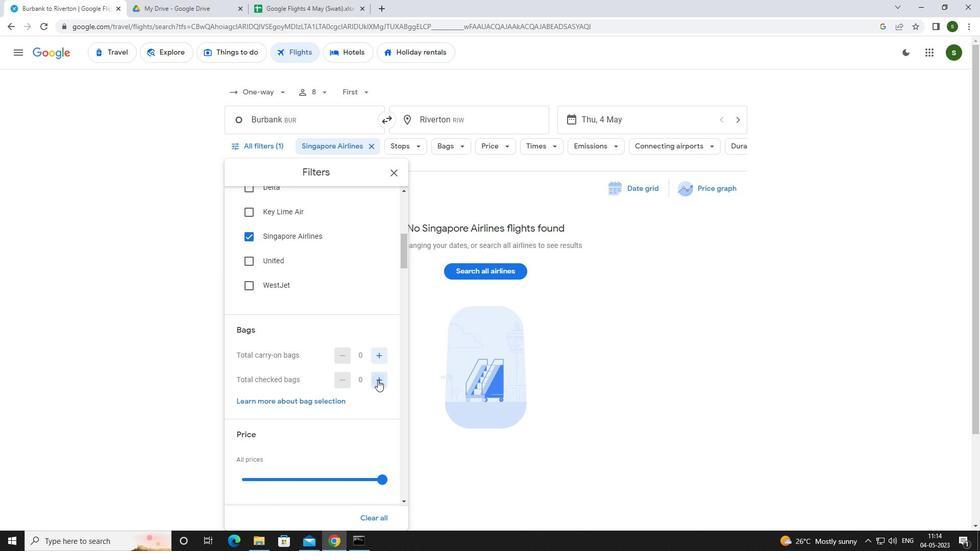 
Action: Mouse pressed left at (377, 380)
Screenshot: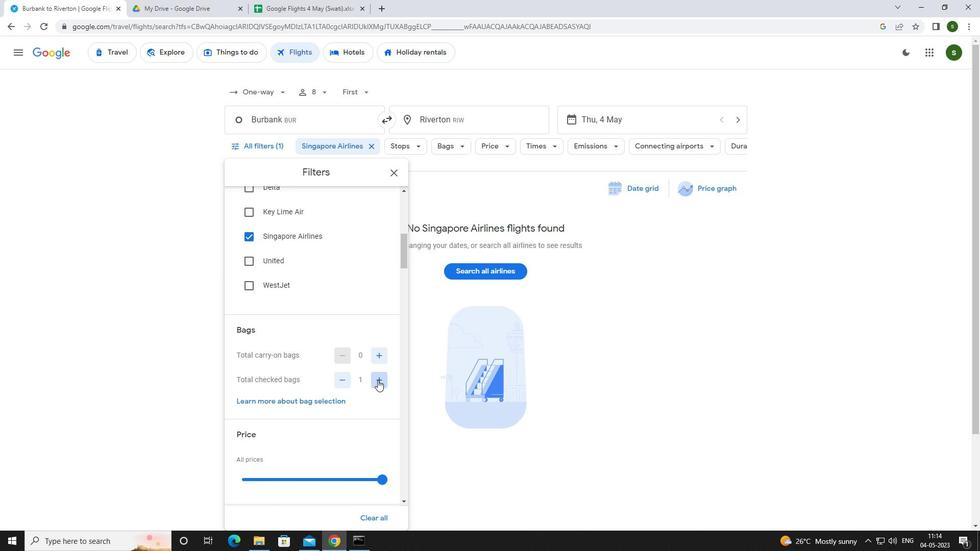 
Action: Mouse pressed left at (377, 380)
Screenshot: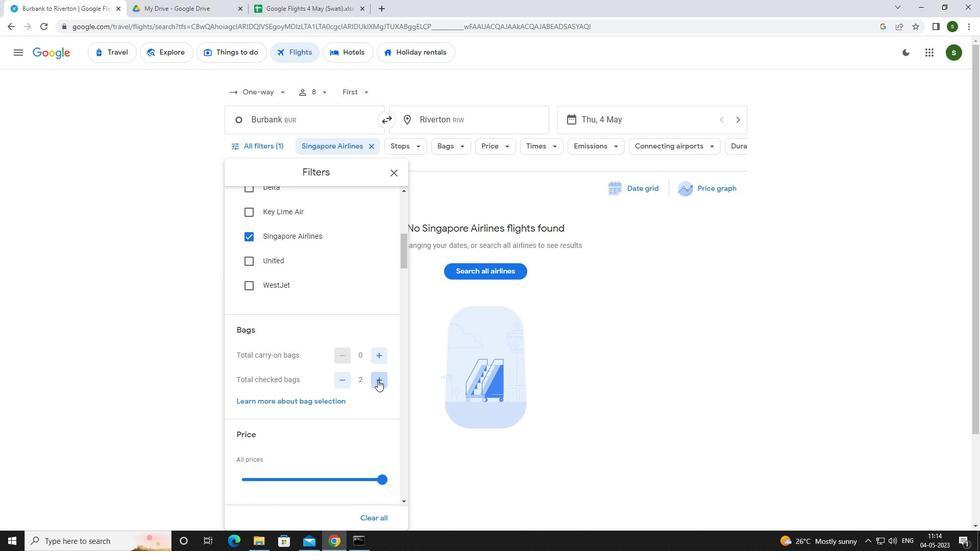 
Action: Mouse pressed left at (377, 380)
Screenshot: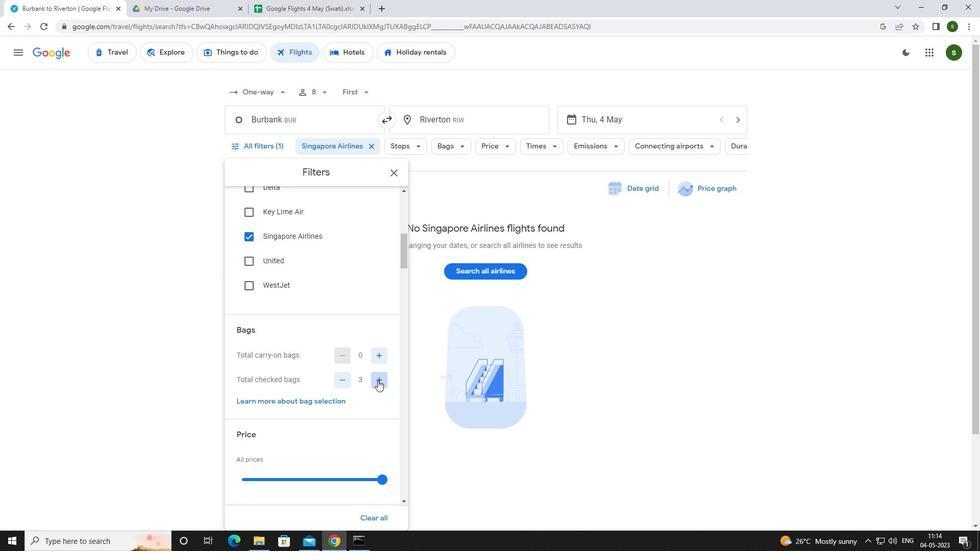 
Action: Mouse pressed left at (377, 380)
Screenshot: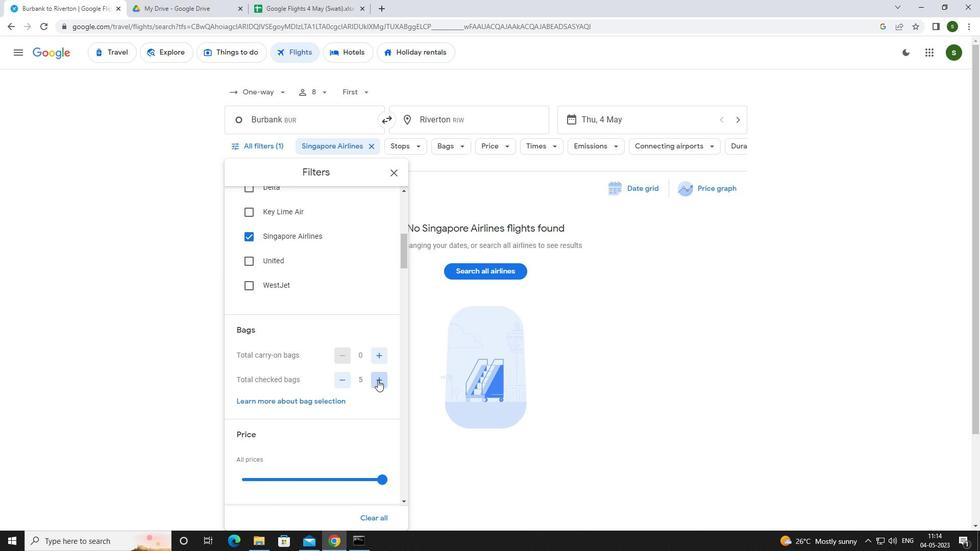 
Action: Mouse pressed left at (377, 380)
Screenshot: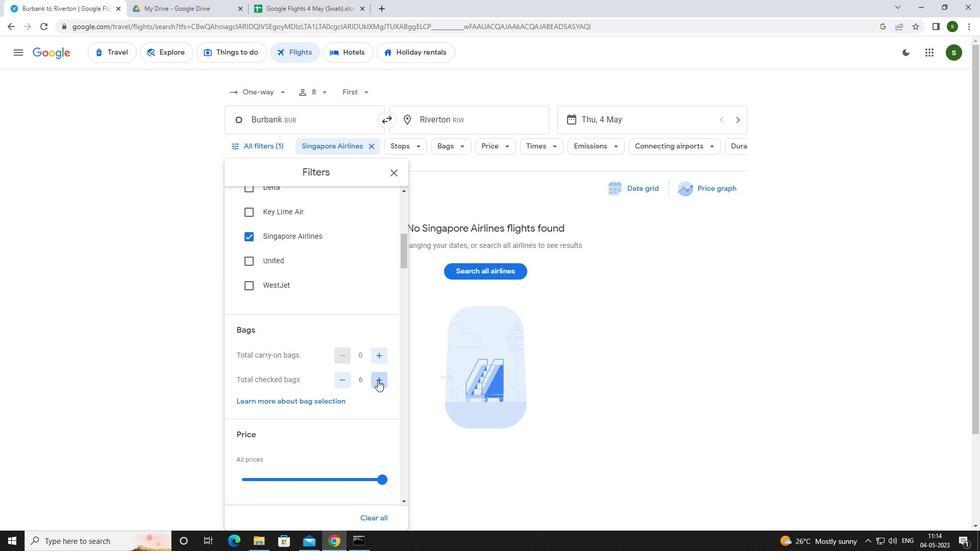 
Action: Mouse scrolled (377, 379) with delta (0, 0)
Screenshot: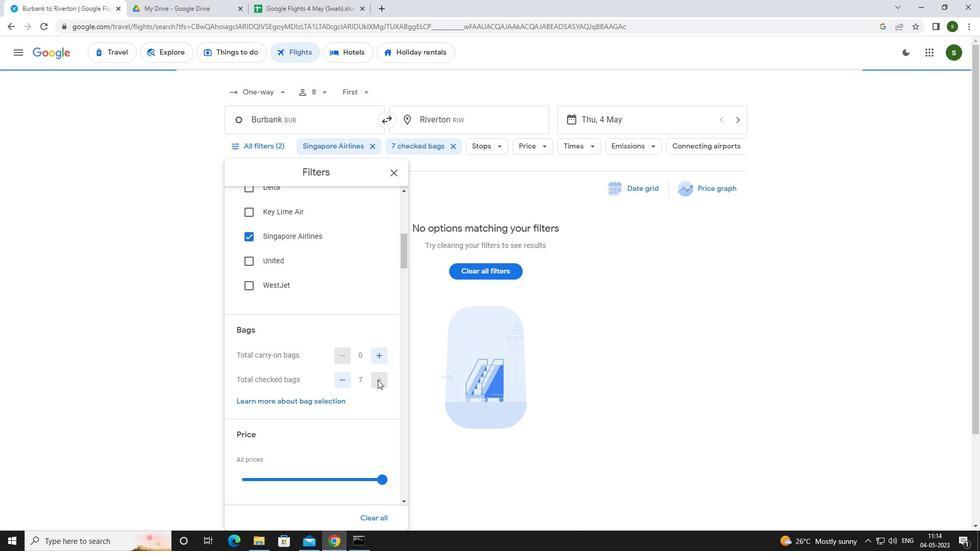 
Action: Mouse scrolled (377, 379) with delta (0, 0)
Screenshot: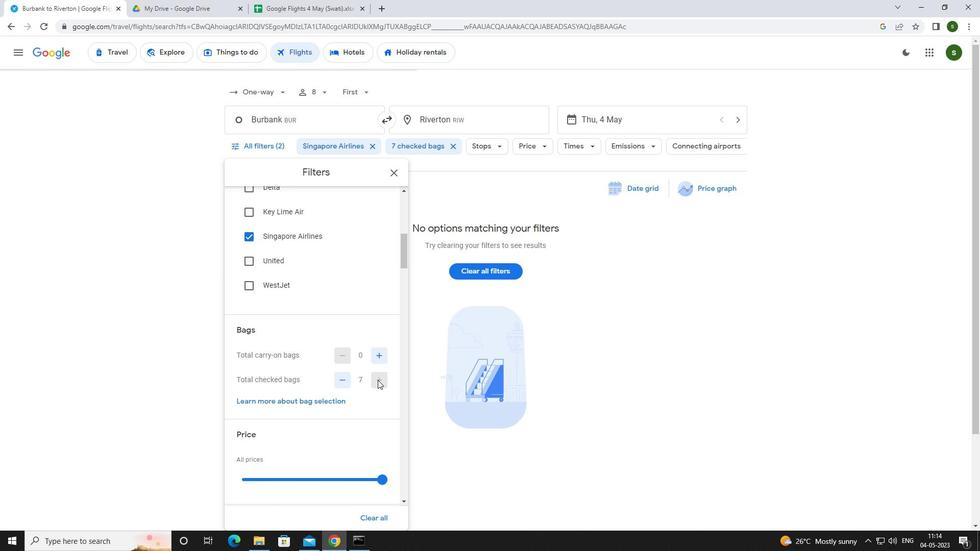 
Action: Mouse moved to (380, 377)
Screenshot: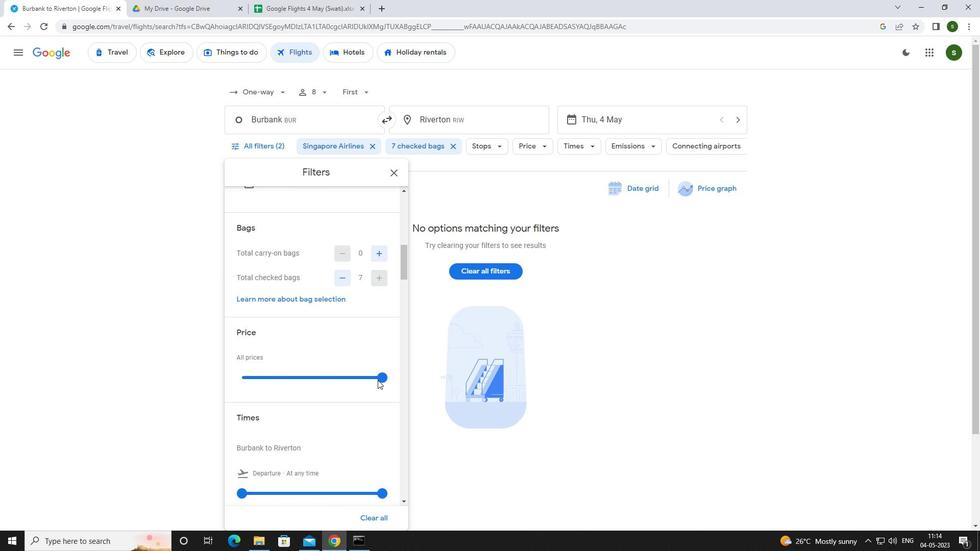 
Action: Mouse pressed left at (380, 377)
Screenshot: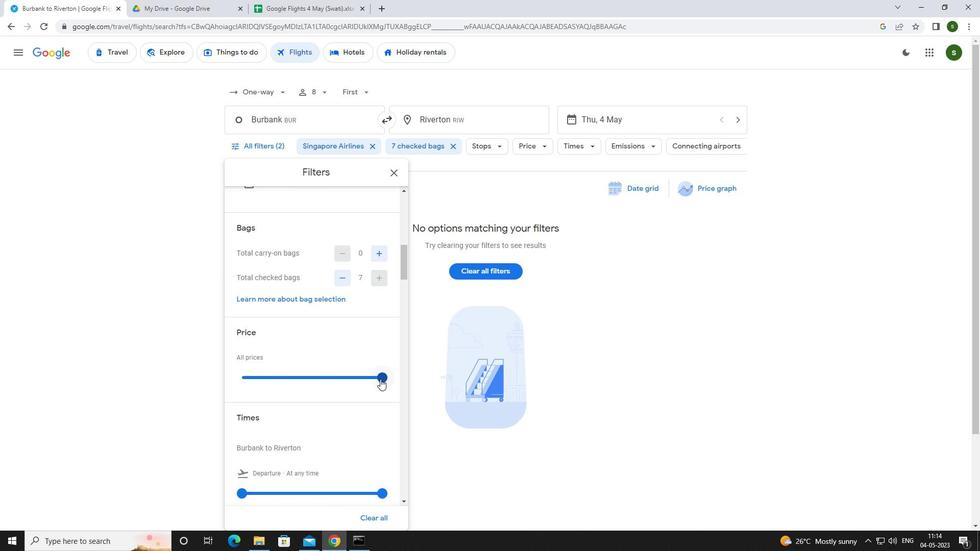 
Action: Mouse moved to (266, 392)
Screenshot: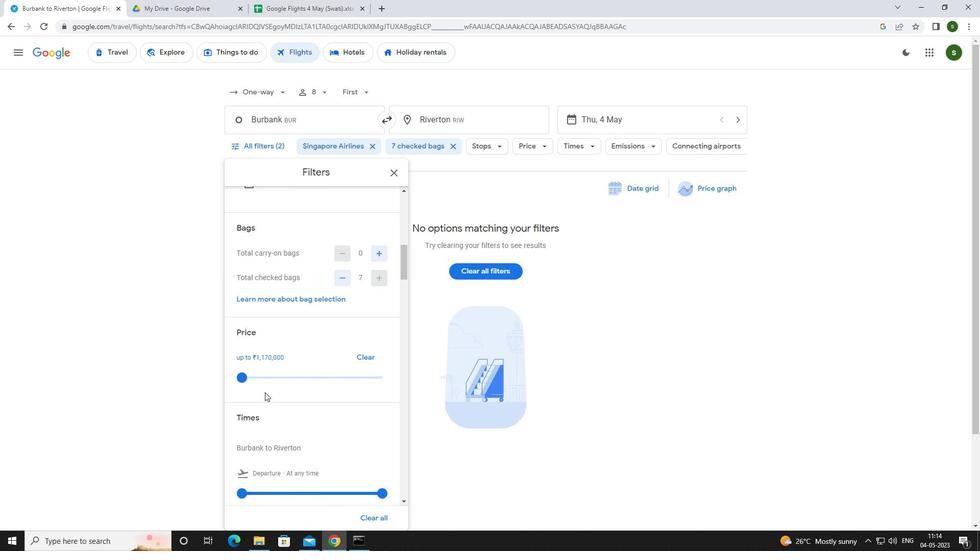 
Action: Mouse scrolled (266, 392) with delta (0, 0)
Screenshot: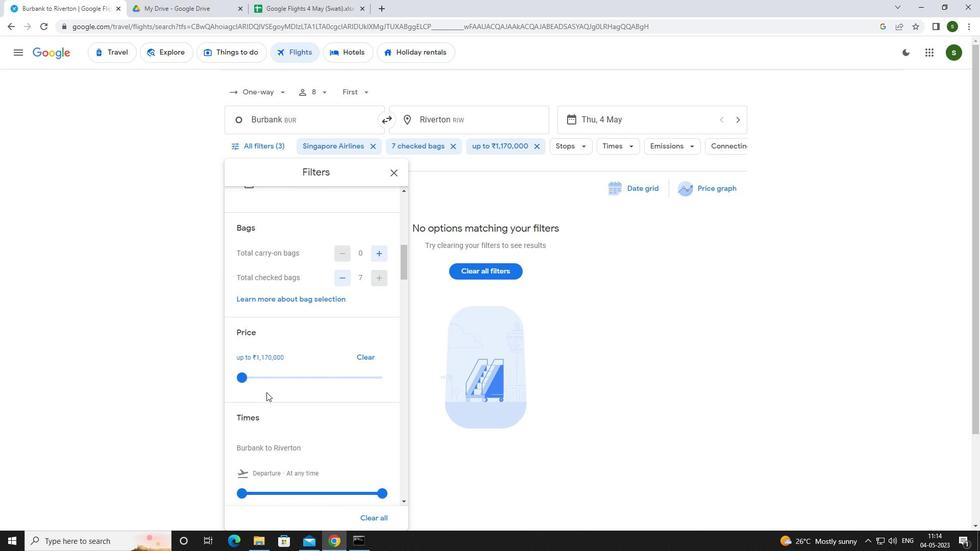 
Action: Mouse scrolled (266, 392) with delta (0, 0)
Screenshot: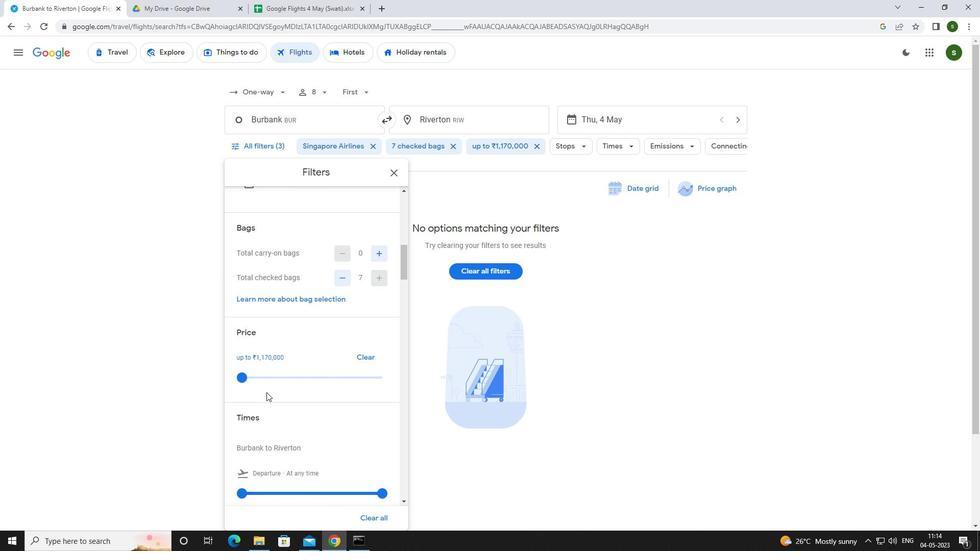 
Action: Mouse moved to (242, 396)
Screenshot: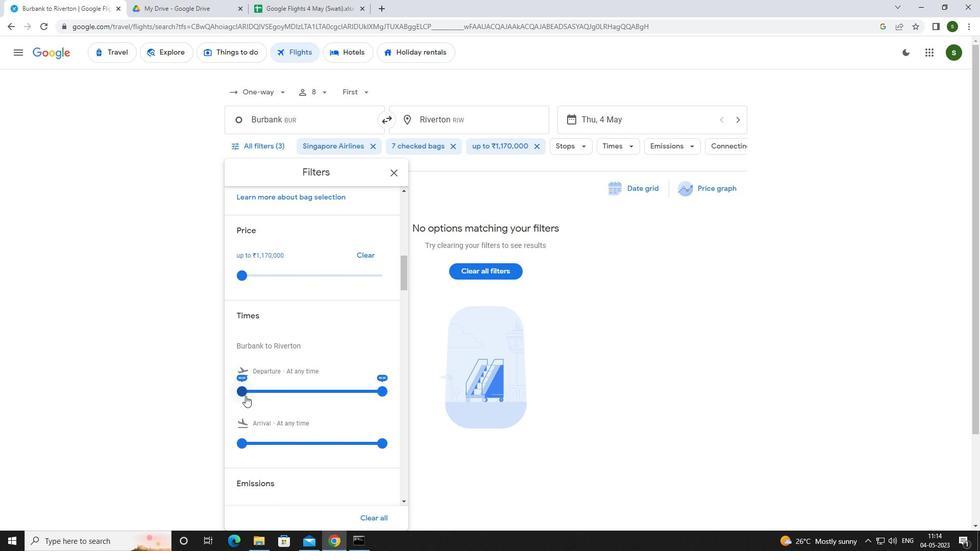 
Action: Mouse pressed left at (242, 396)
Screenshot: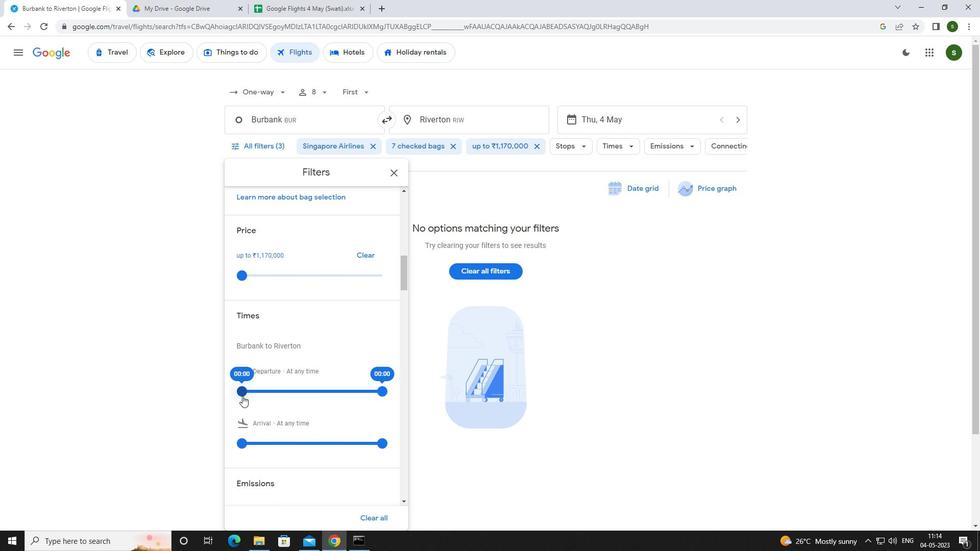 
Action: Mouse moved to (568, 369)
Screenshot: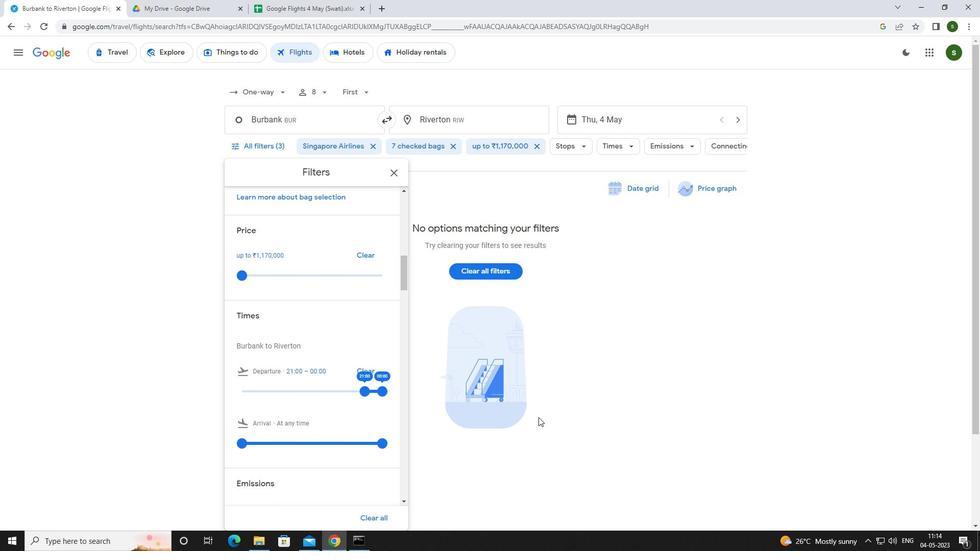 
Action: Mouse pressed left at (568, 369)
Screenshot: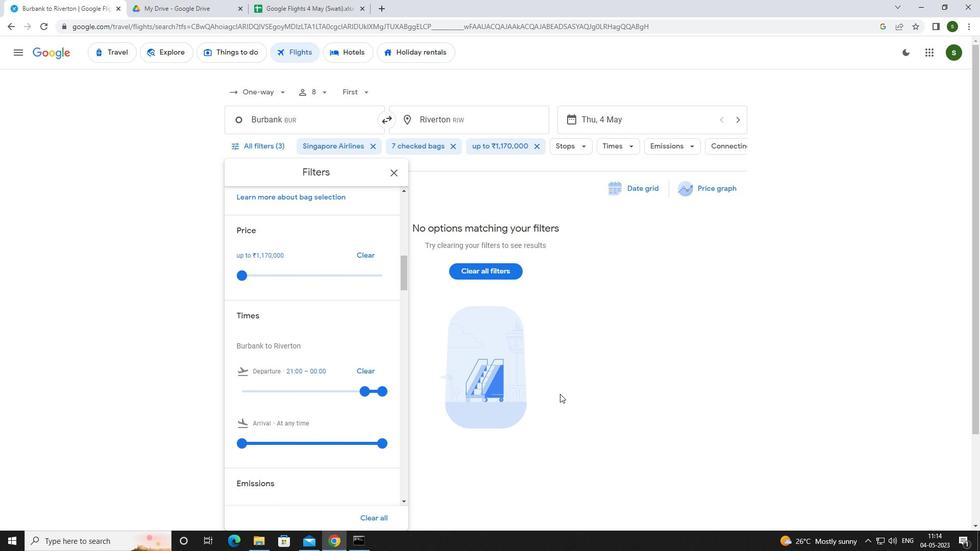 
